 Task: Add an event with the title Lunch Break: Mindfulness Meditation and Self-Care Session, date ''2023/11/26'', time 7:50 AM to 9:50 AMand add a description: Throughout the session, we will encourage collaboration, provide inspiration through real-world case studies, and leverage emerging technologies as catalysts for change. By synergizing the expertise and perspectives of the participants, we aim to generate a comprehensive range of ideas that can shape the future of sustainable transportation.Select event color  Peacock . Add location for the event as: 789 Dam Square, Amsterdam, Netherlands, logged in from the account softage.5@softage.netand send the event invitation to softage.6@softage.net and softage.7@softage.net. Set a reminder for the event Weekly on Sunday
Action: Mouse moved to (70, 142)
Screenshot: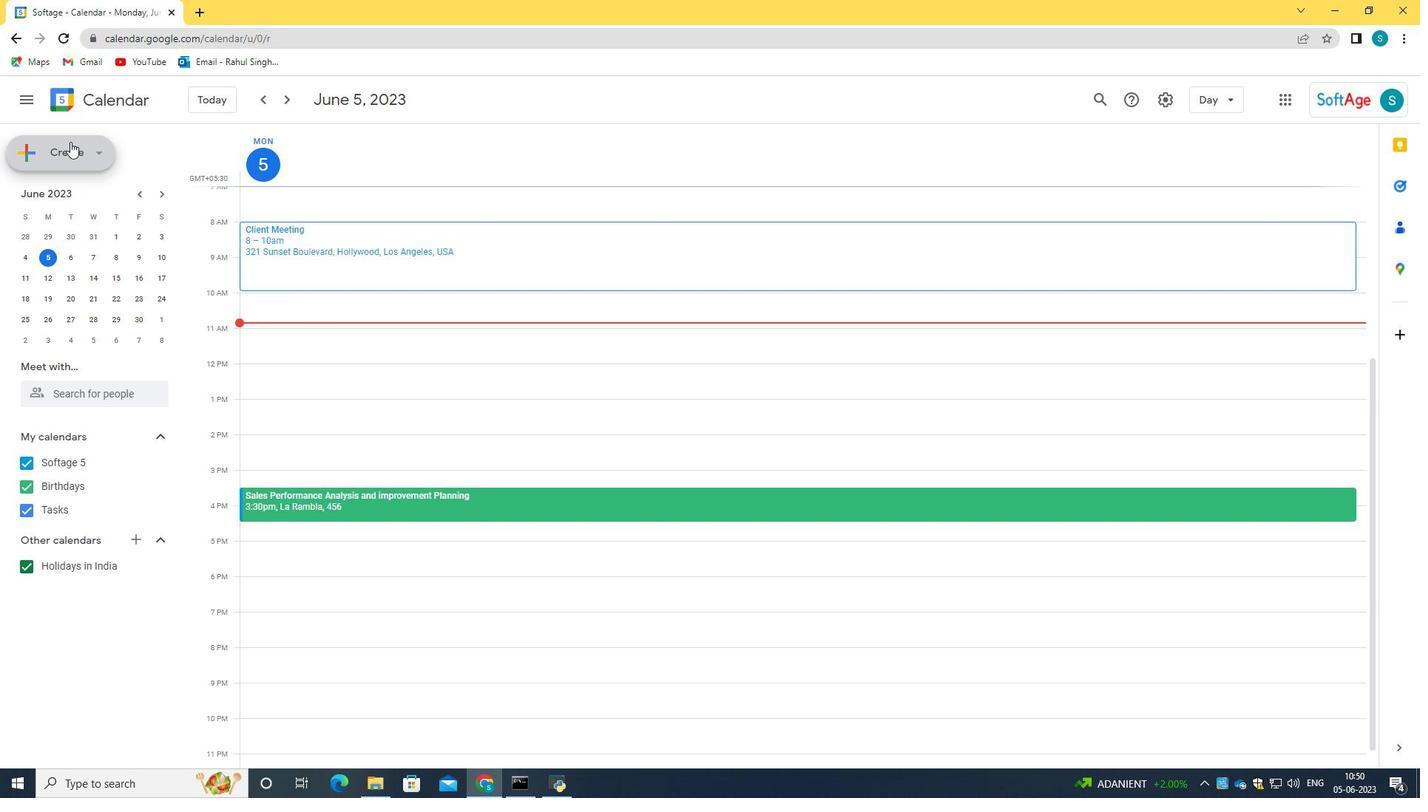 
Action: Mouse pressed left at (70, 142)
Screenshot: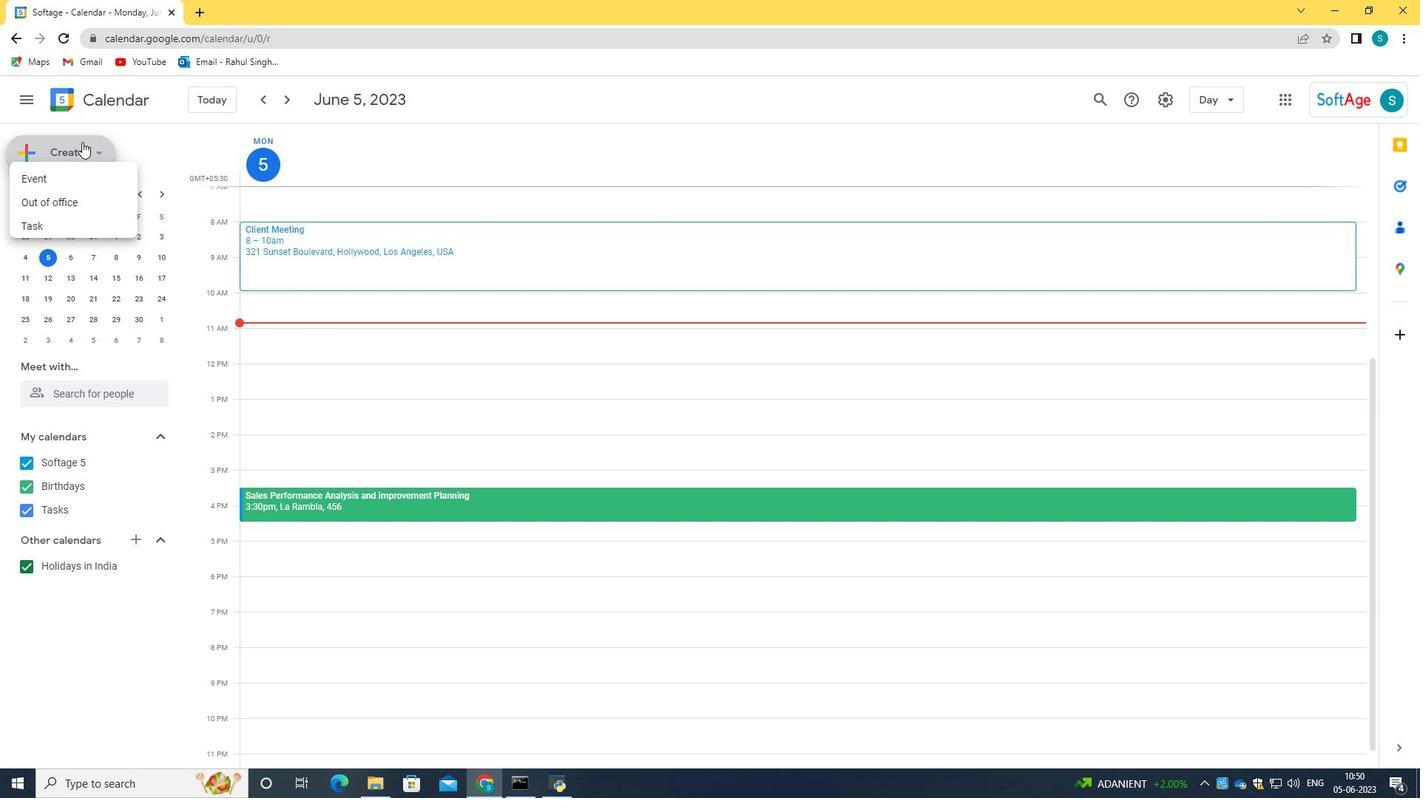 
Action: Mouse moved to (85, 193)
Screenshot: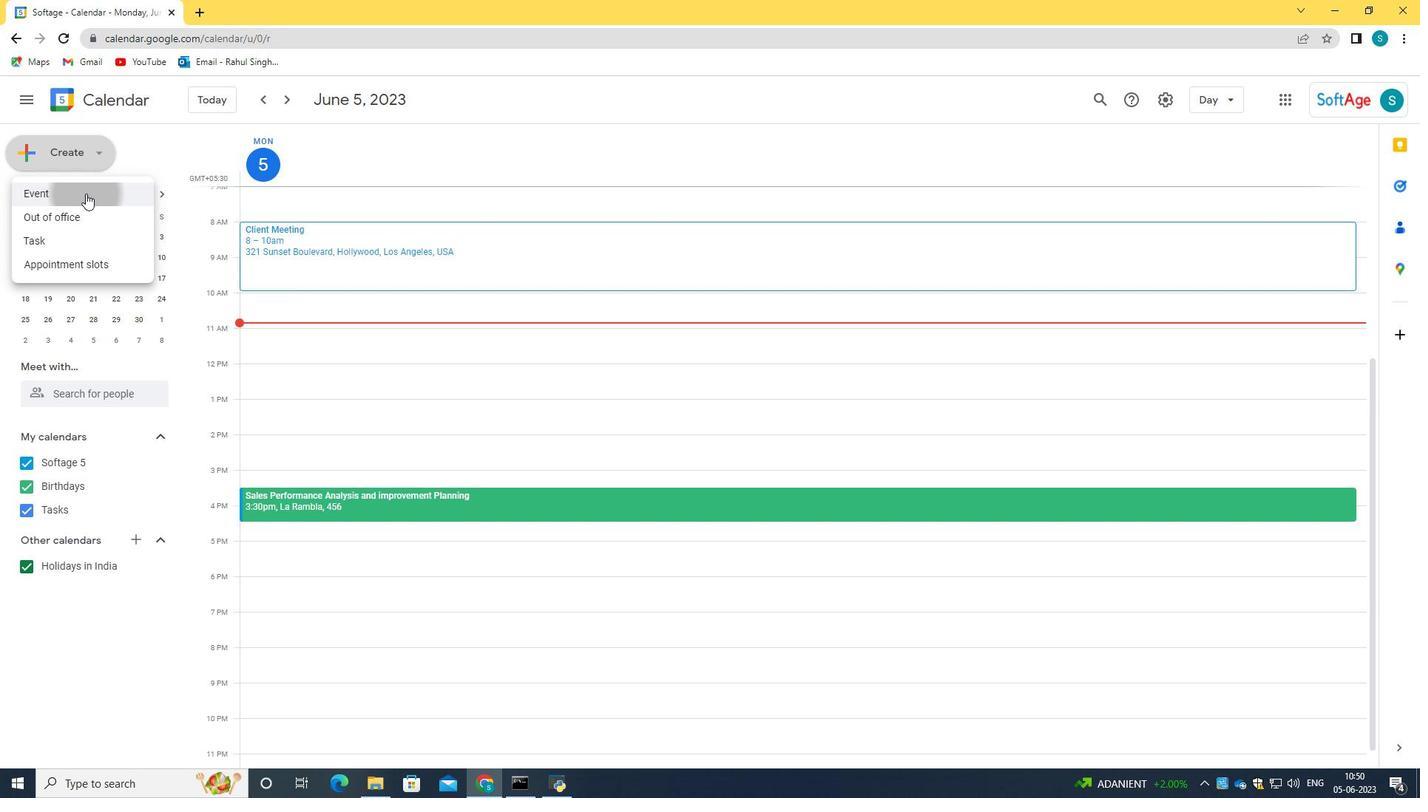 
Action: Mouse pressed left at (85, 193)
Screenshot: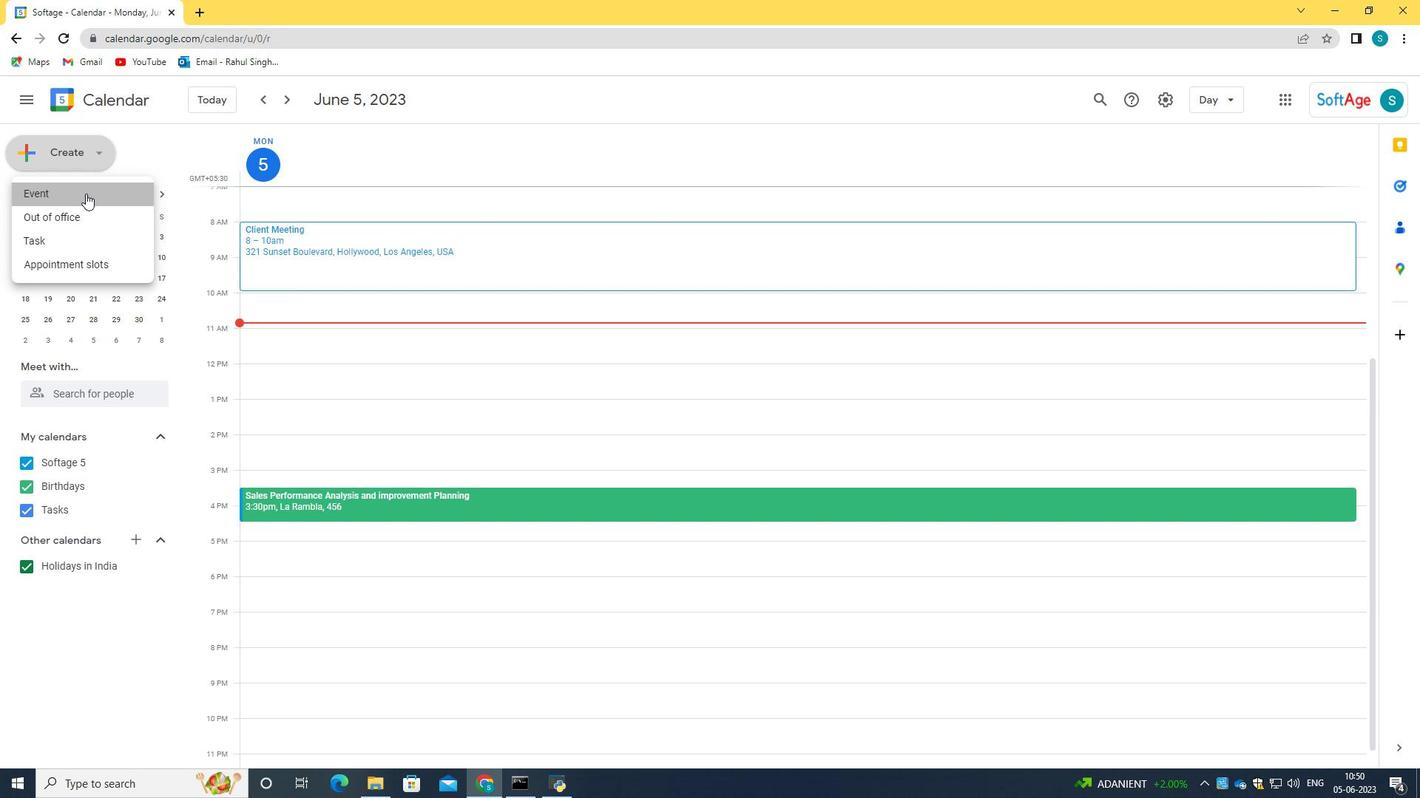 
Action: Mouse moved to (835, 592)
Screenshot: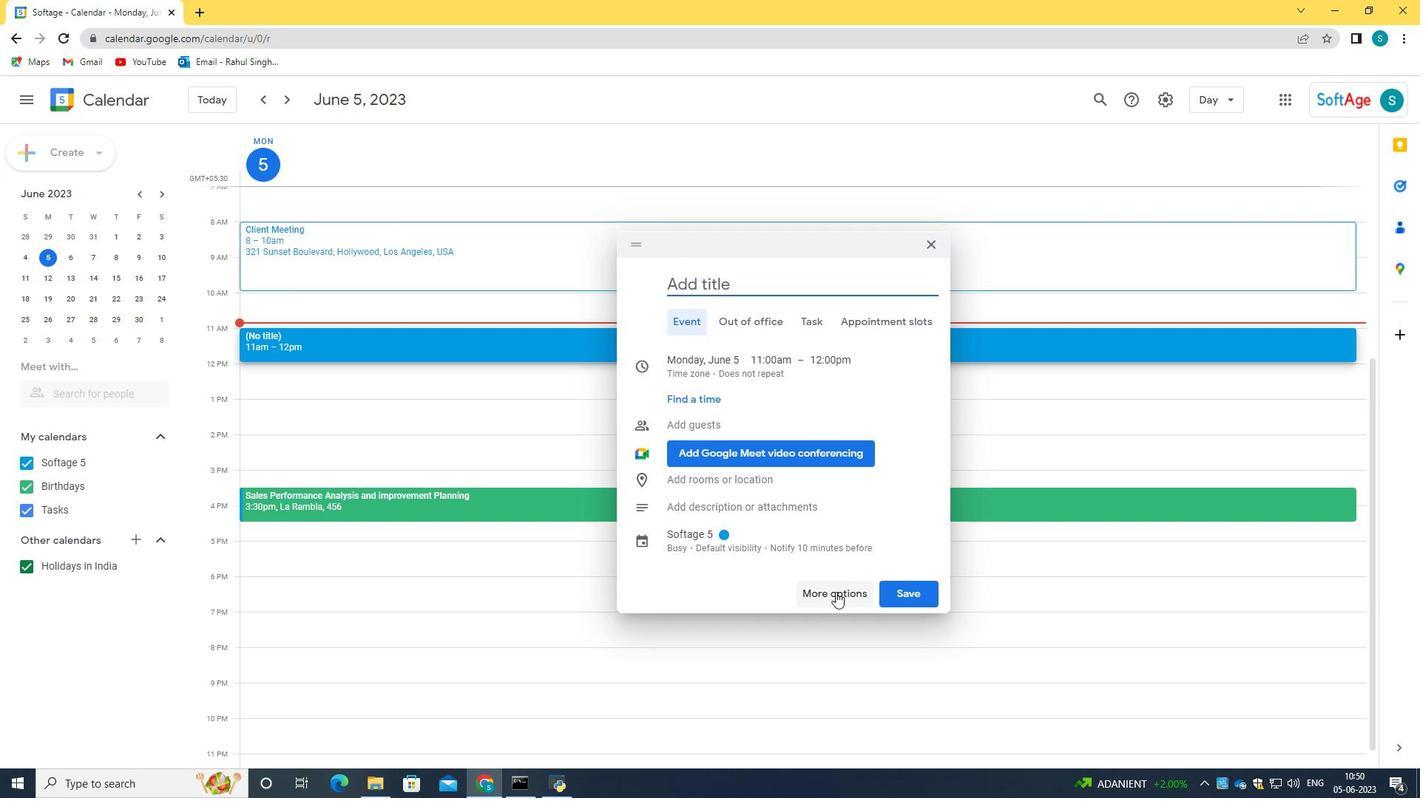 
Action: Mouse pressed left at (835, 592)
Screenshot: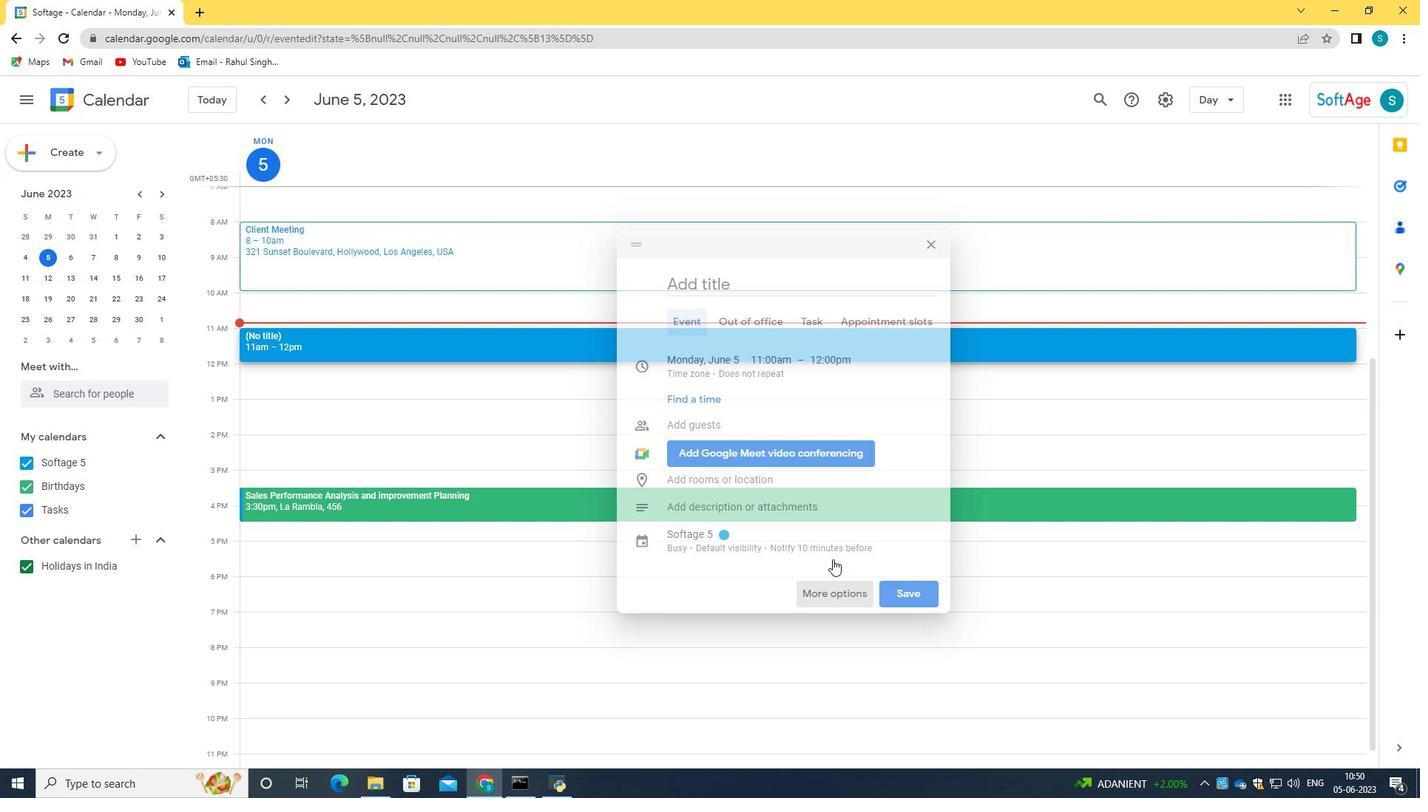 
Action: Mouse moved to (115, 100)
Screenshot: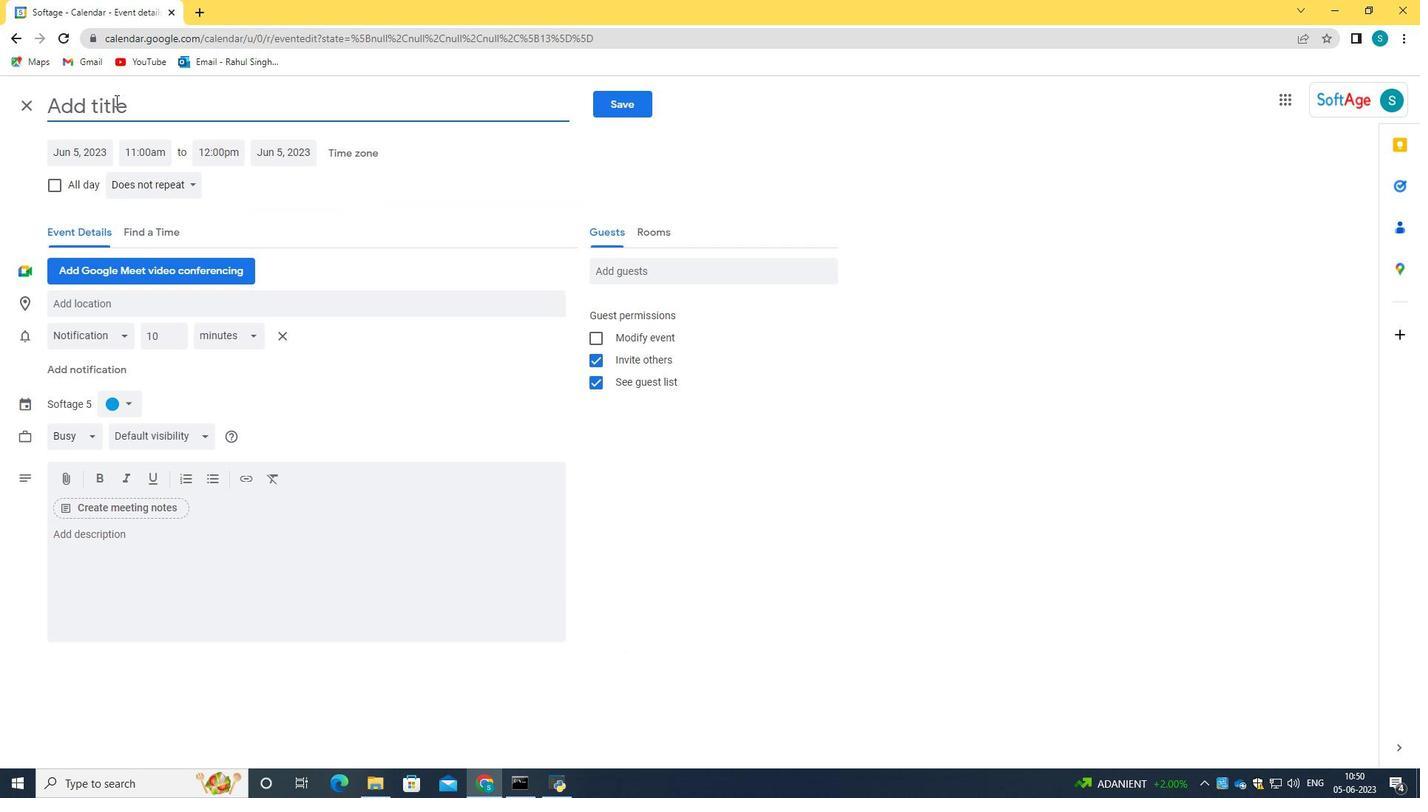 
Action: Mouse pressed left at (115, 100)
Screenshot: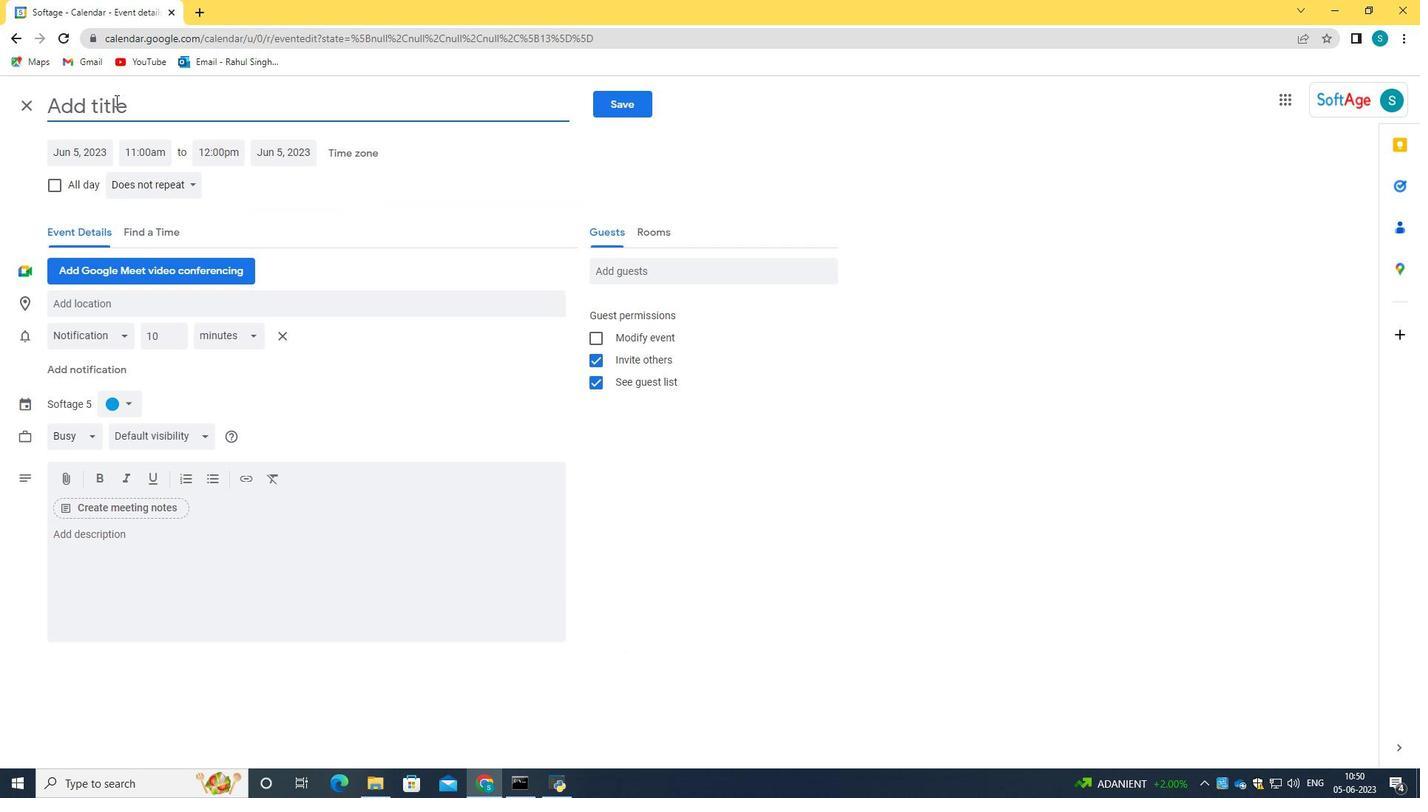 
Action: Key pressed <Key.caps_lock>L<Key.caps_lock>unch<Key.space><Key.caps_lock>B<Key.caps_lock>reak<Key.shift_r>:<Key.space><Key.caps_lock>M<Key.caps_lock>indfulness<Key.space><Key.caps_lock>M<Key.caps_lock>editation<Key.space>and<Key.space><Key.caps_lock>S<Key.caps_lock>elf-<Key.caps_lock>C<Key.caps_lock>are<Key.space><Key.caps_lock>S<Key.caps_lock>ession,<Key.backspace>
Screenshot: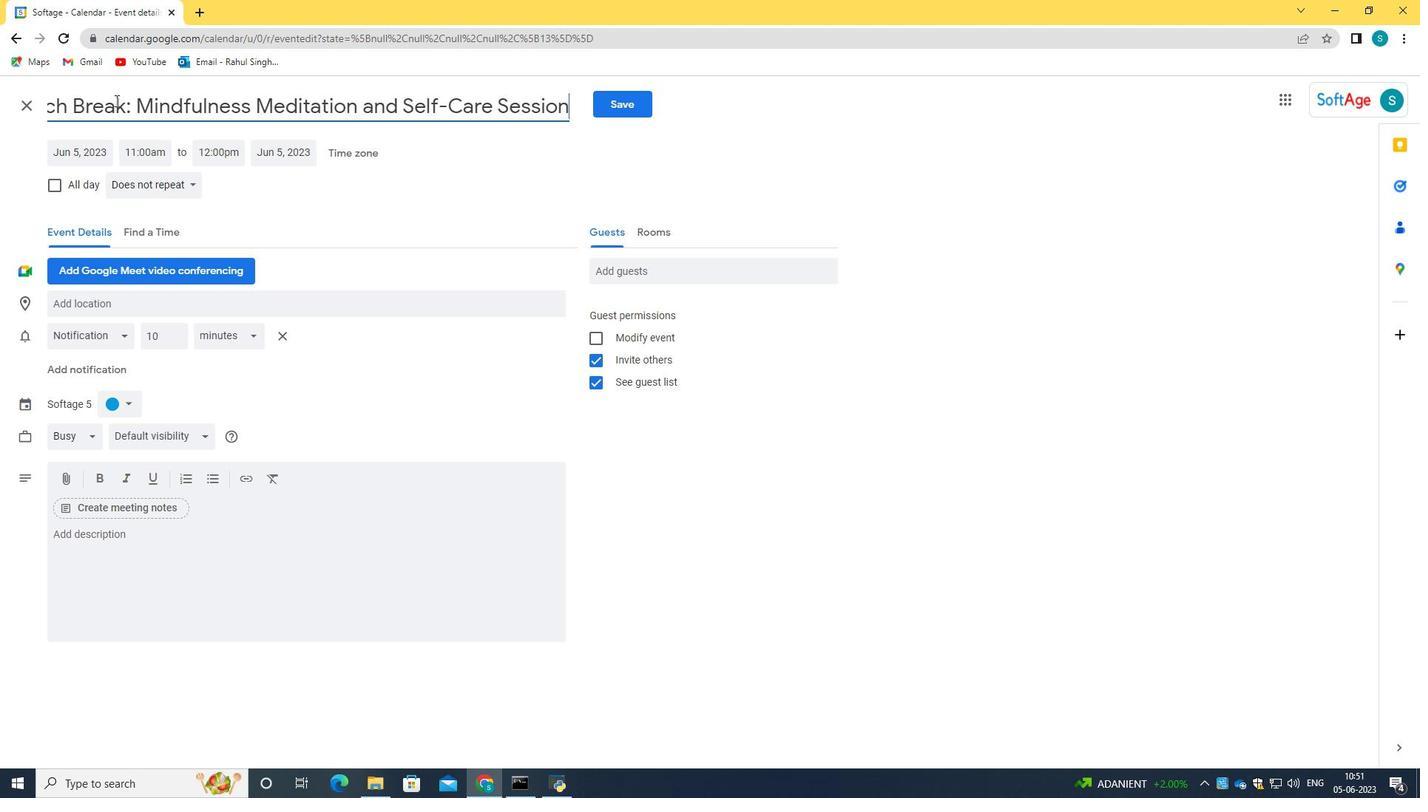 
Action: Mouse moved to (98, 149)
Screenshot: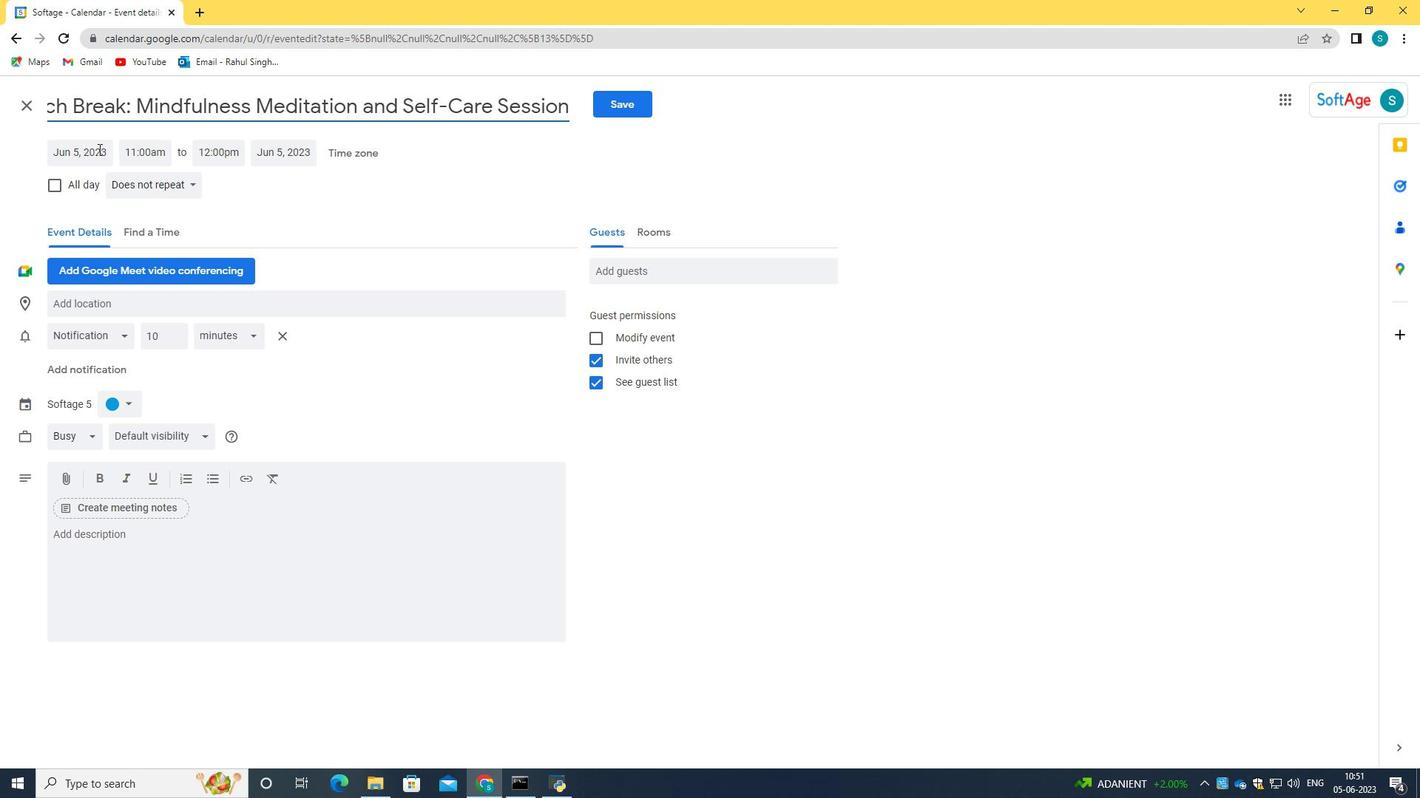 
Action: Mouse pressed left at (98, 149)
Screenshot: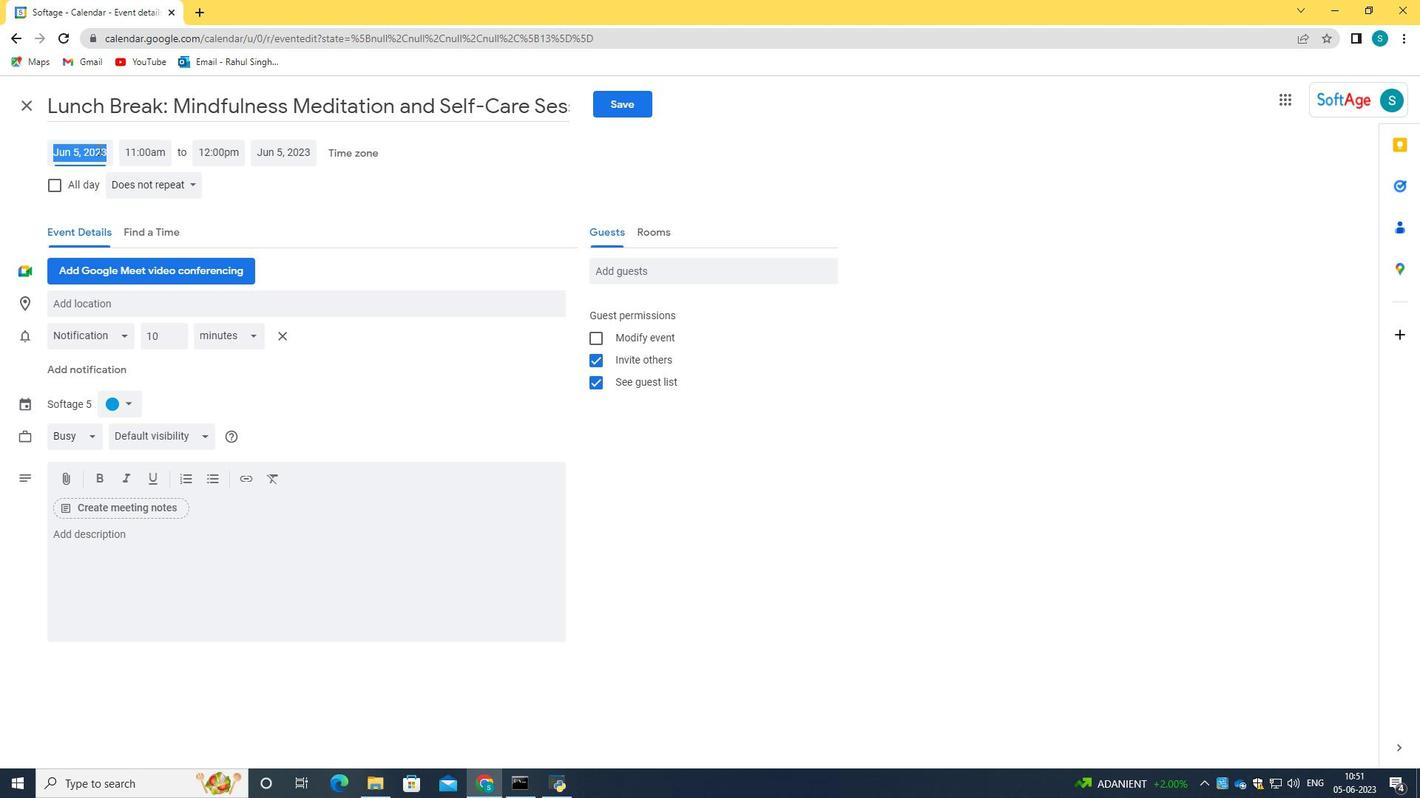 
Action: Key pressed 2023/11/26<Key.tab>7<Key.shift_r>:50am<Key.tab>9<Key.shift_r>:50<Key.space>am<Key.tab>
Screenshot: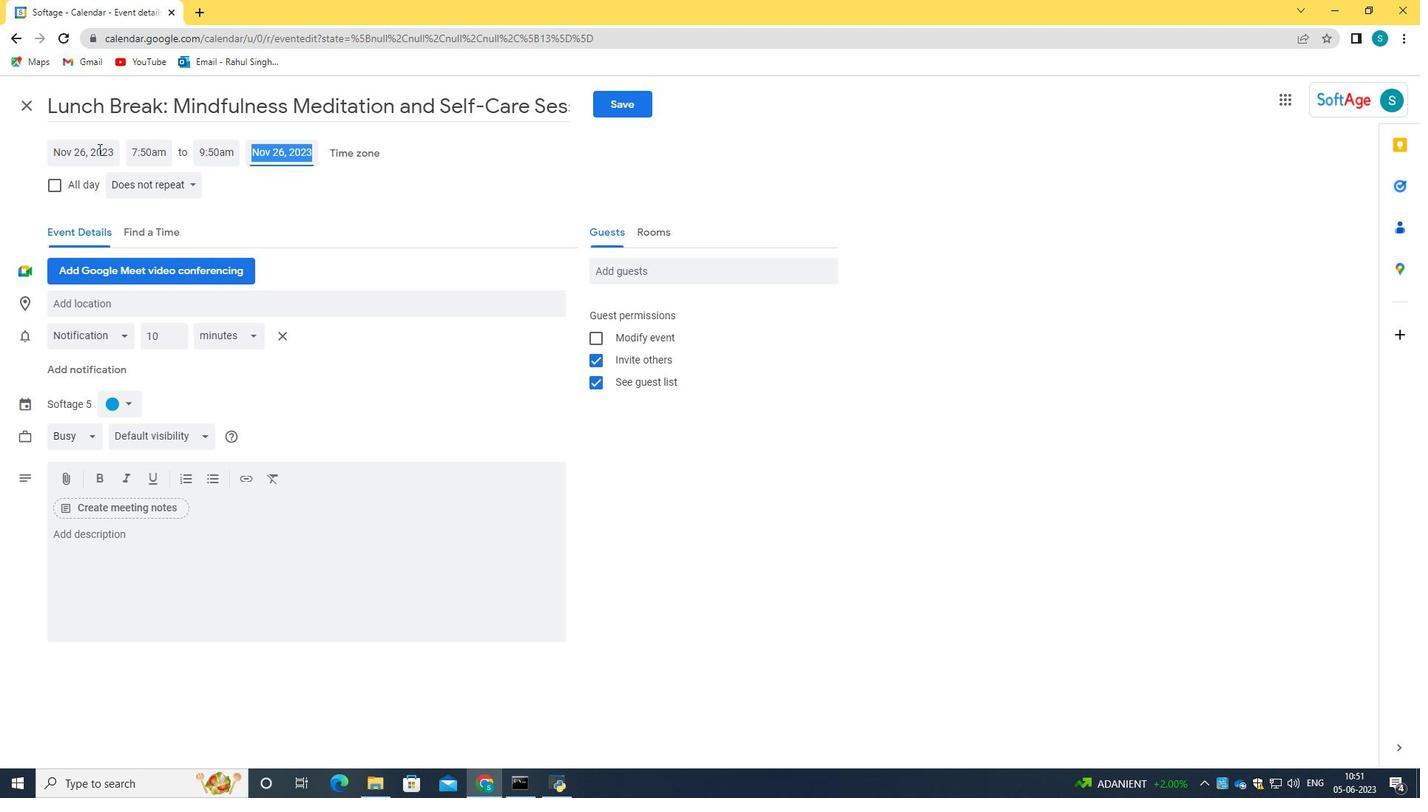 
Action: Mouse moved to (205, 578)
Screenshot: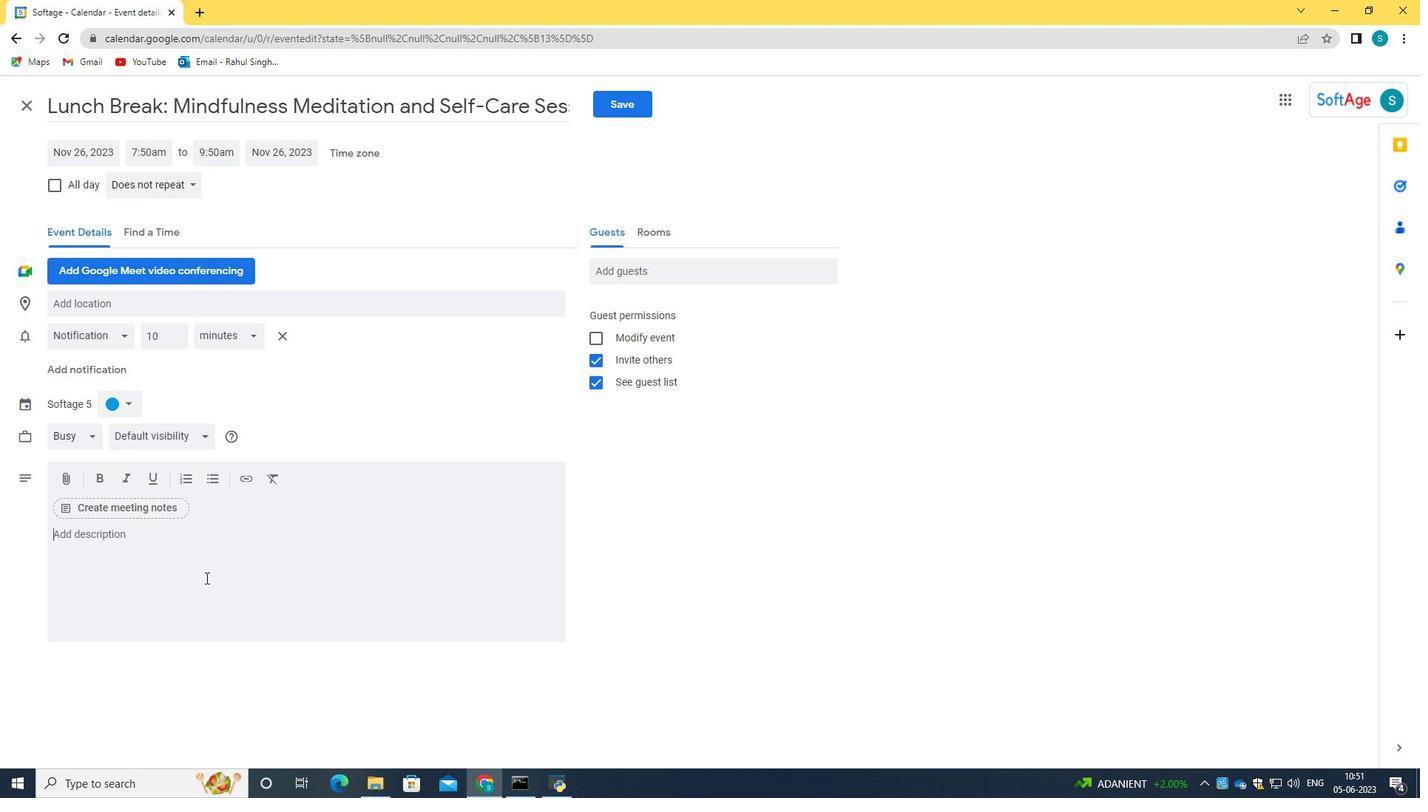 
Action: Mouse pressed left at (205, 578)
Screenshot: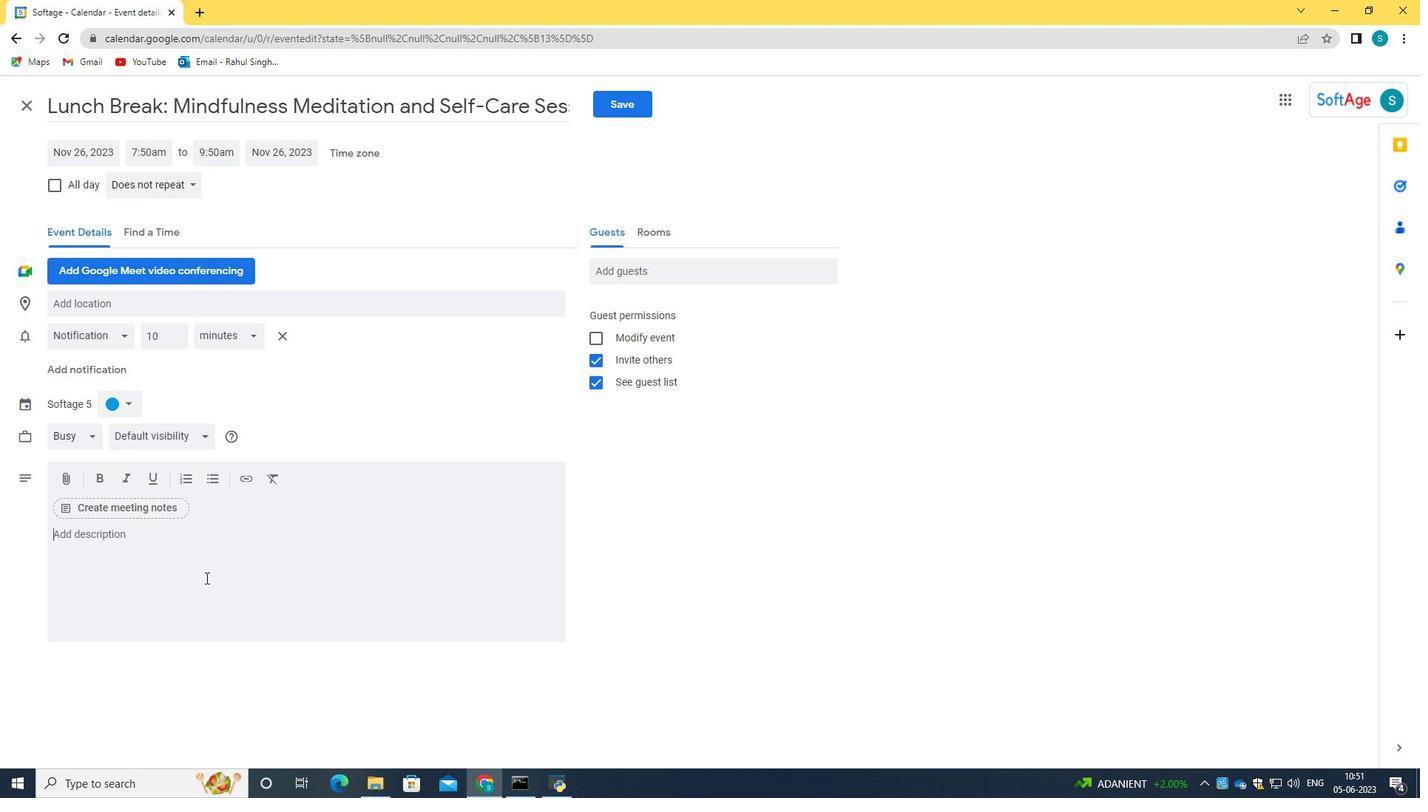 
Action: Key pressed <Key.caps_lock>T<Key.caps_lock>hroughout<Key.space>the<Key.space>session,<Key.space>wel<Key.backspace><Key.space>will<Key.space>encourage<Key.space>collaboration,<Key.space>provide<Key.space>inspiration<Key.space>through<Key.space>thr<Key.backspace><Key.backspace><Key.backspace>real-world<Key.space>case<Key.space>studies,<Key.space>and<Key.space>leverage<Key.space>emerging<Key.space><Key.space>emer<Key.backspace><Key.backspace><Key.backspace><Key.backspace>technologies<Key.space>as<Key.space>catalysts<Key.space>for<Key.space>change.<Key.space><Key.caps_lock>B<Key.caps_lock>y<Key.space>synergizing<Key.space>the<Key.space>expertise<Key.space>and<Key.space>persepectives<Key.space>of<Key.space>the<Key.space>
Screenshot: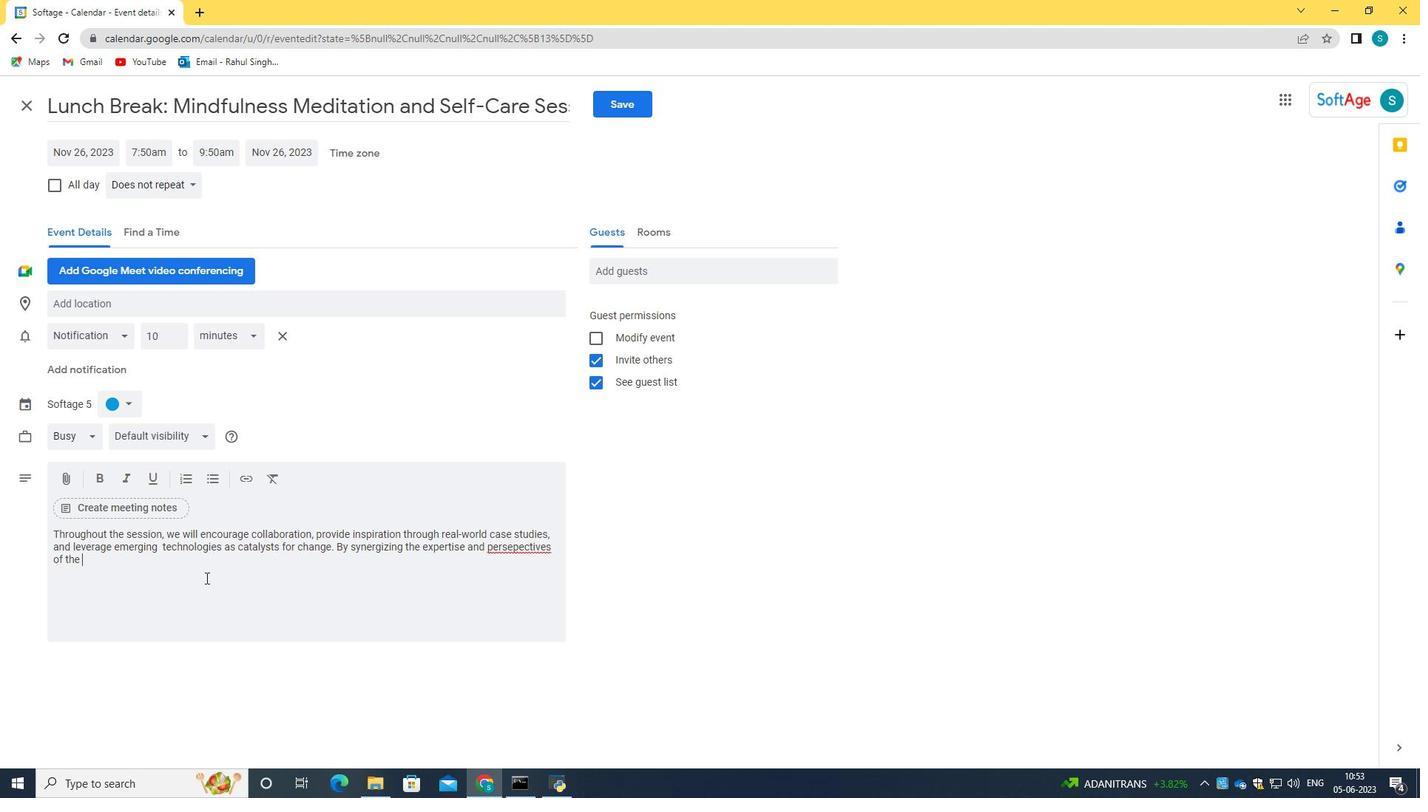 
Action: Mouse moved to (514, 551)
Screenshot: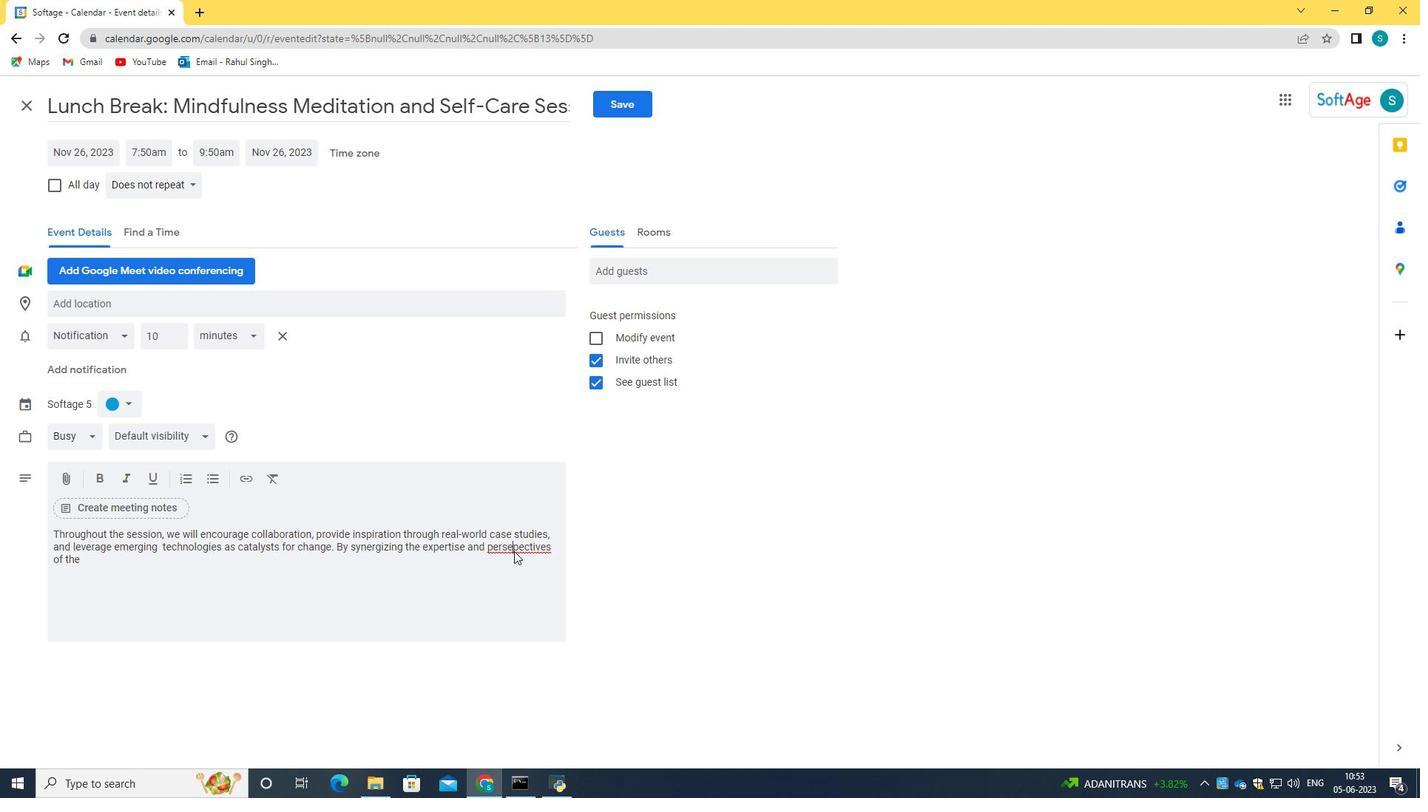 
Action: Mouse pressed right at (514, 551)
Screenshot: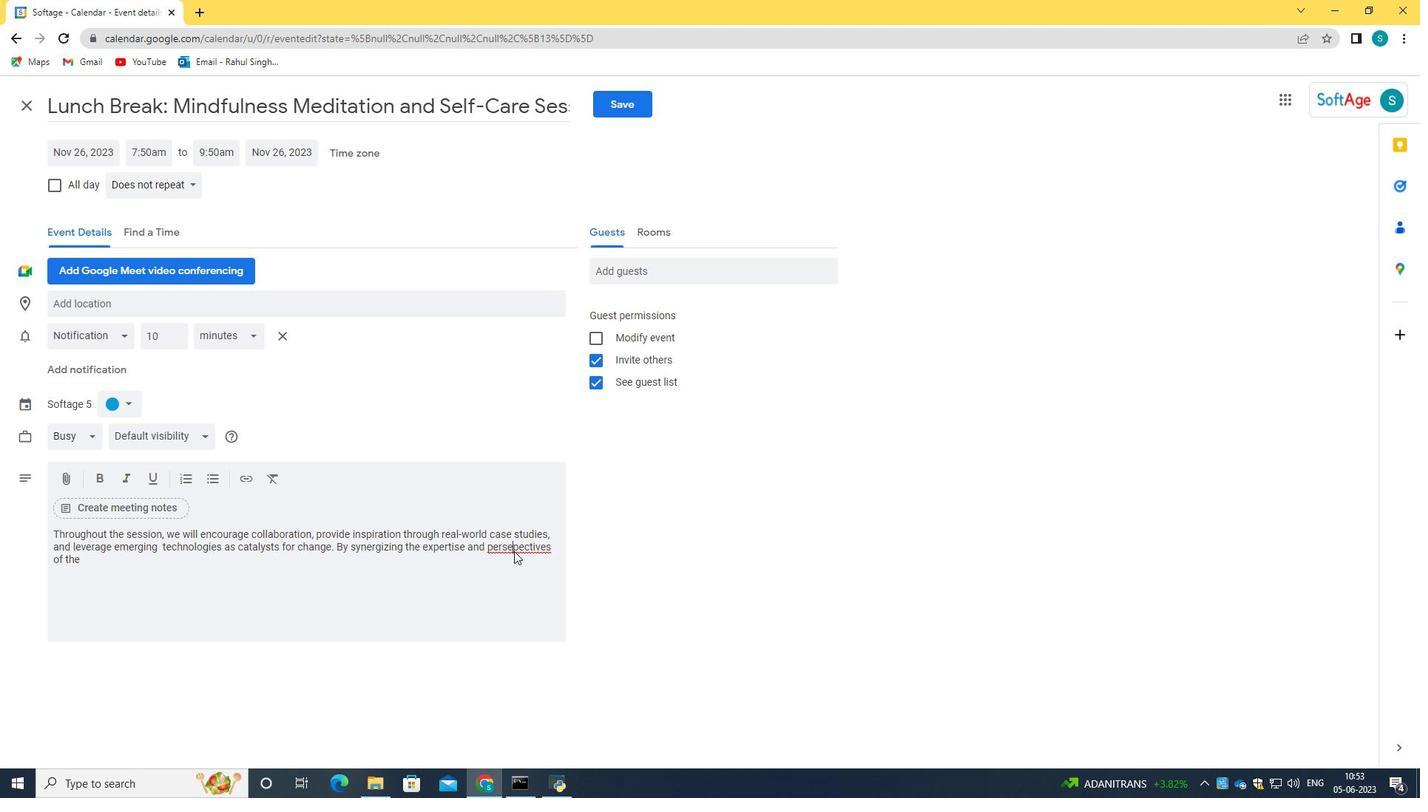 
Action: Mouse moved to (608, 335)
Screenshot: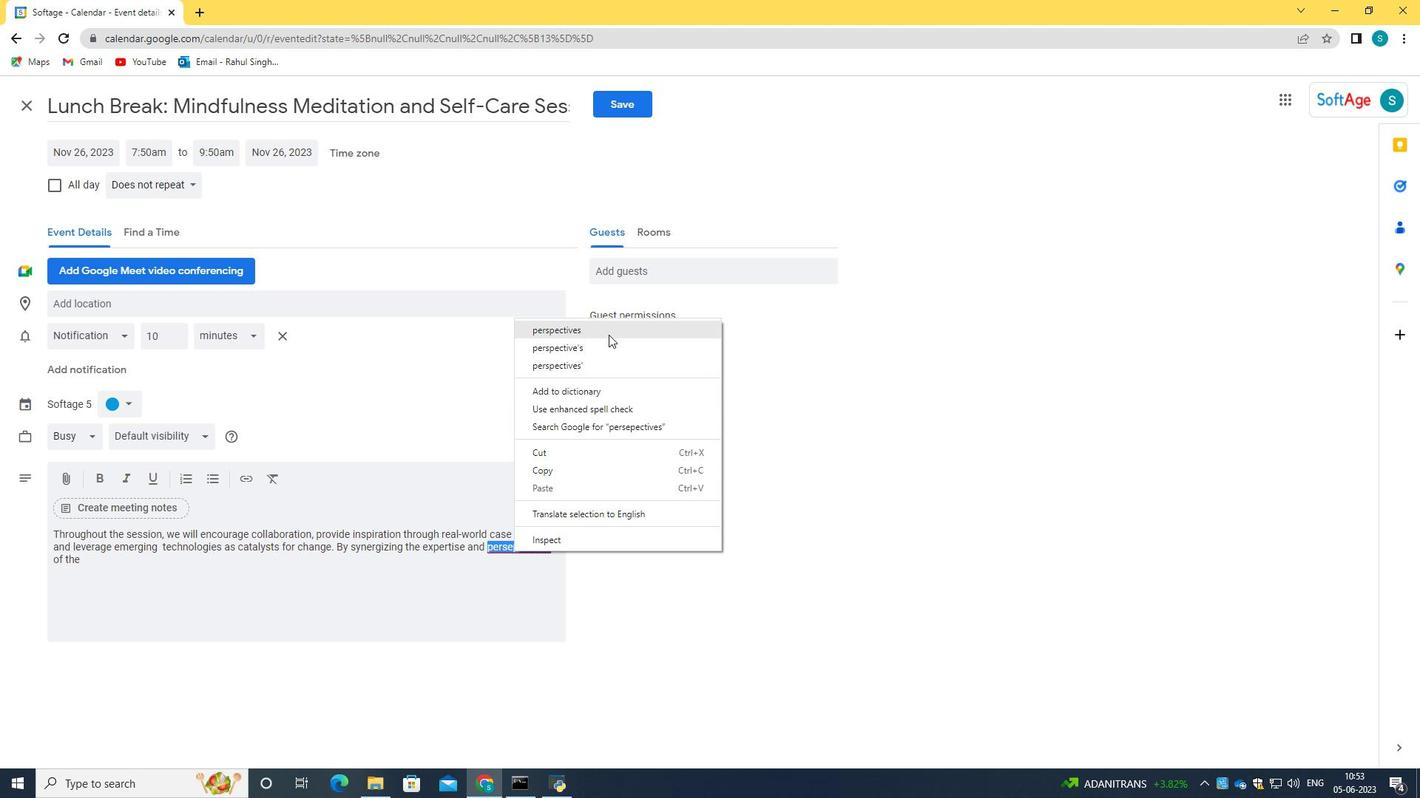 
Action: Mouse pressed left at (608, 335)
Screenshot: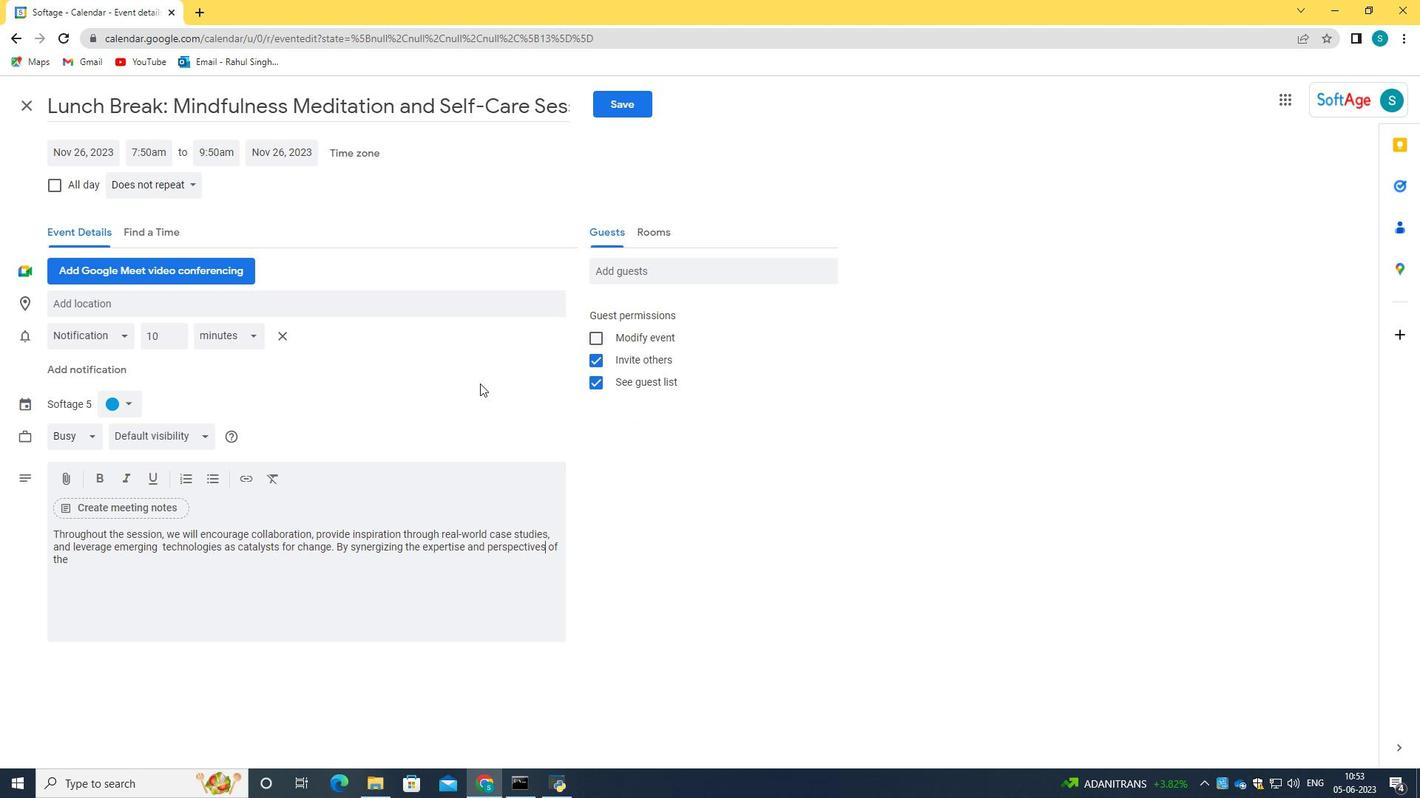 
Action: Mouse moved to (175, 559)
Screenshot: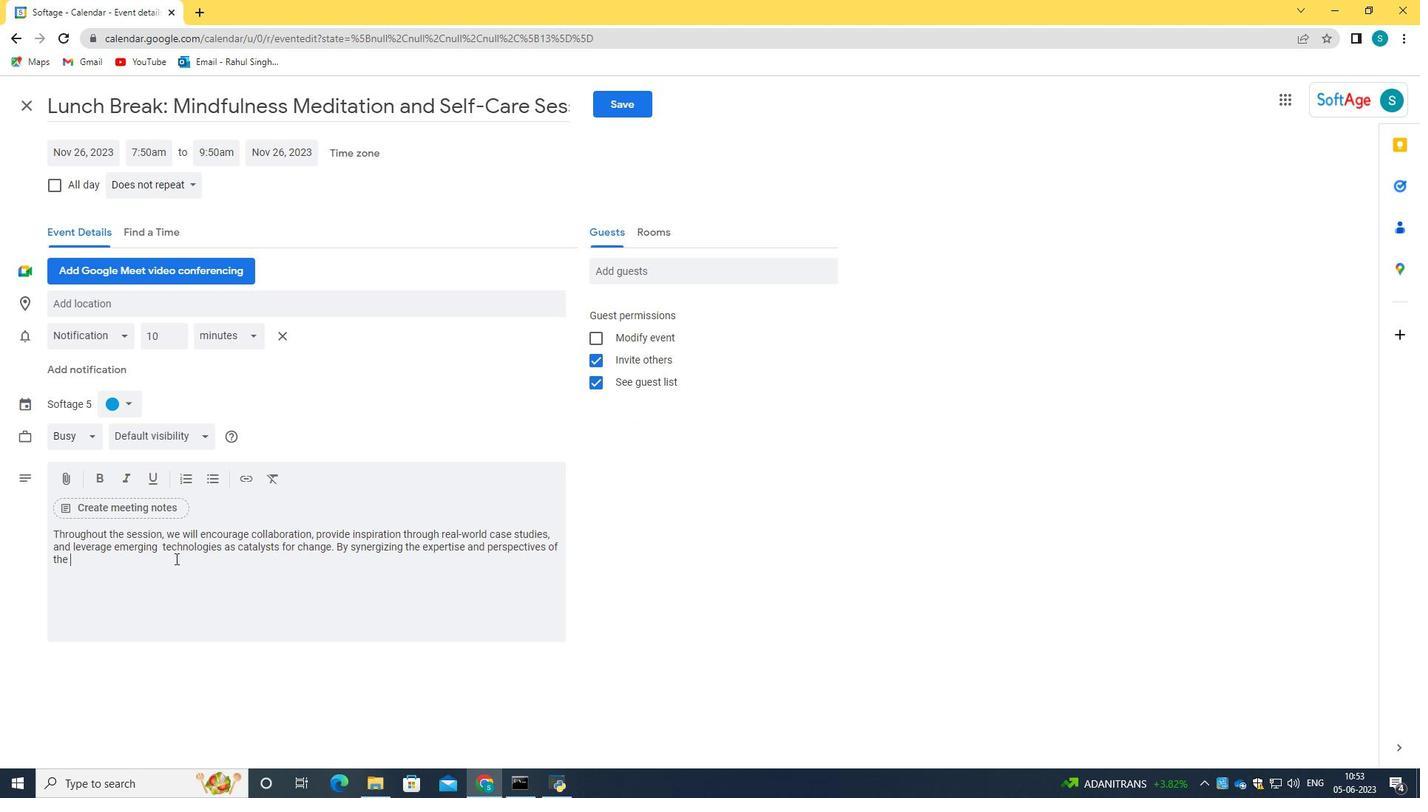 
Action: Mouse pressed left at (175, 559)
Screenshot: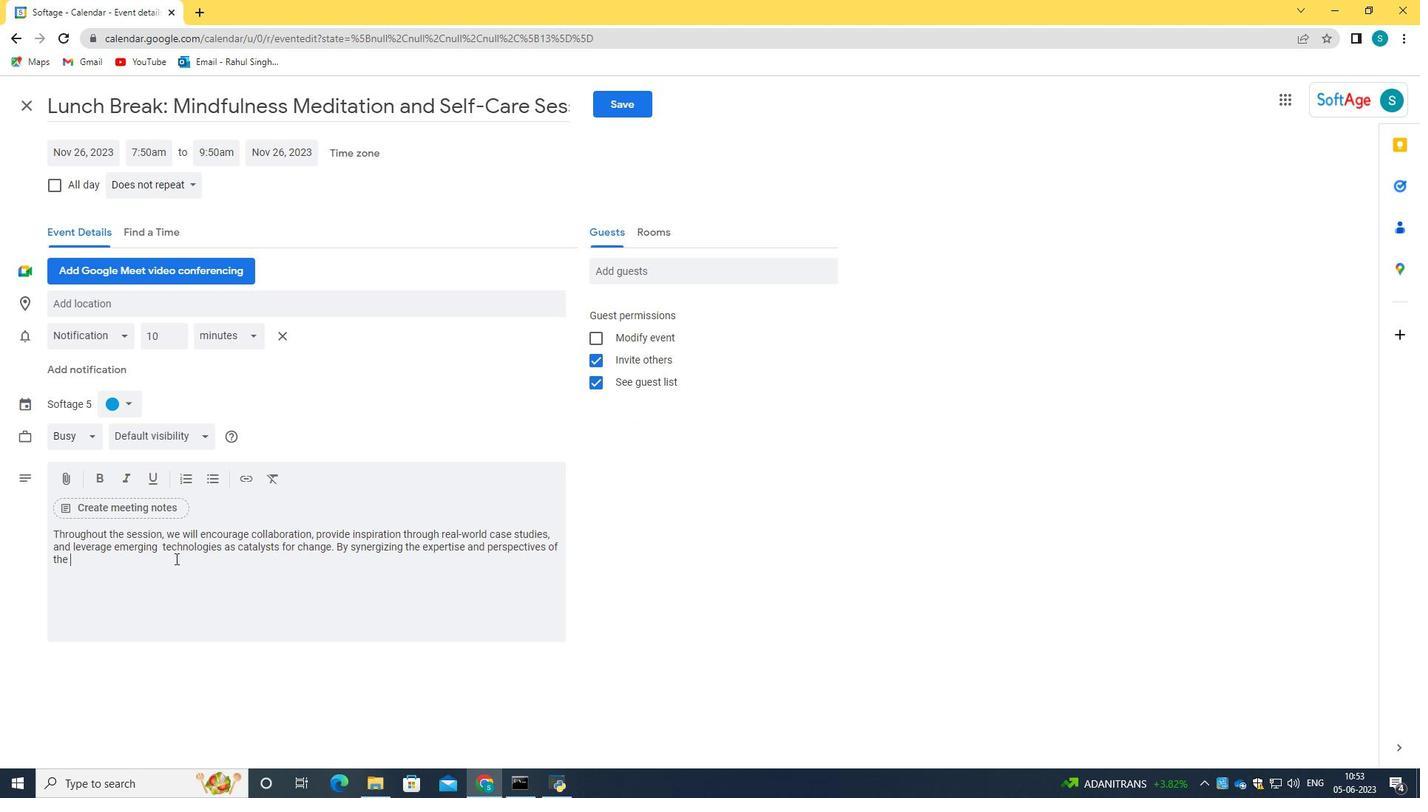 
Action: Key pressed participants,<Key.space>we<Key.space>aim<Key.space>to<Key.space>generate<Key.space>a<Key.space>comprehansive<Key.backspace><Key.backspace><Key.backspace><Key.backspace><Key.backspace><Key.backspace>ensive<Key.space>range<Key.space>of<Key.space>ideas<Key.space>that<Key.space>can<Key.space>shape<Key.space>the<Key.space>future<Key.space>of<Key.space>sustainable<Key.space>transpora<Key.backspace>tation.
Screenshot: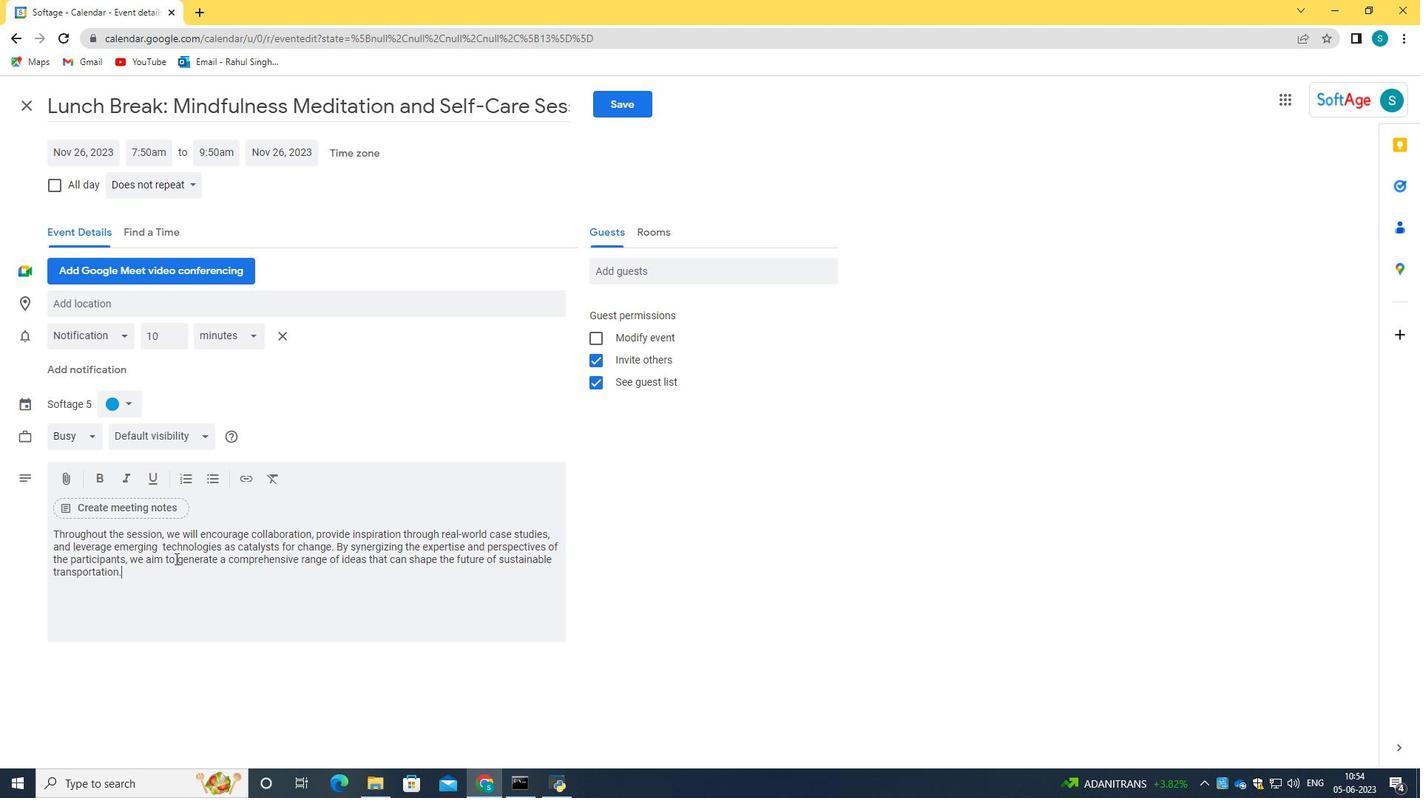 
Action: Mouse moved to (107, 404)
Screenshot: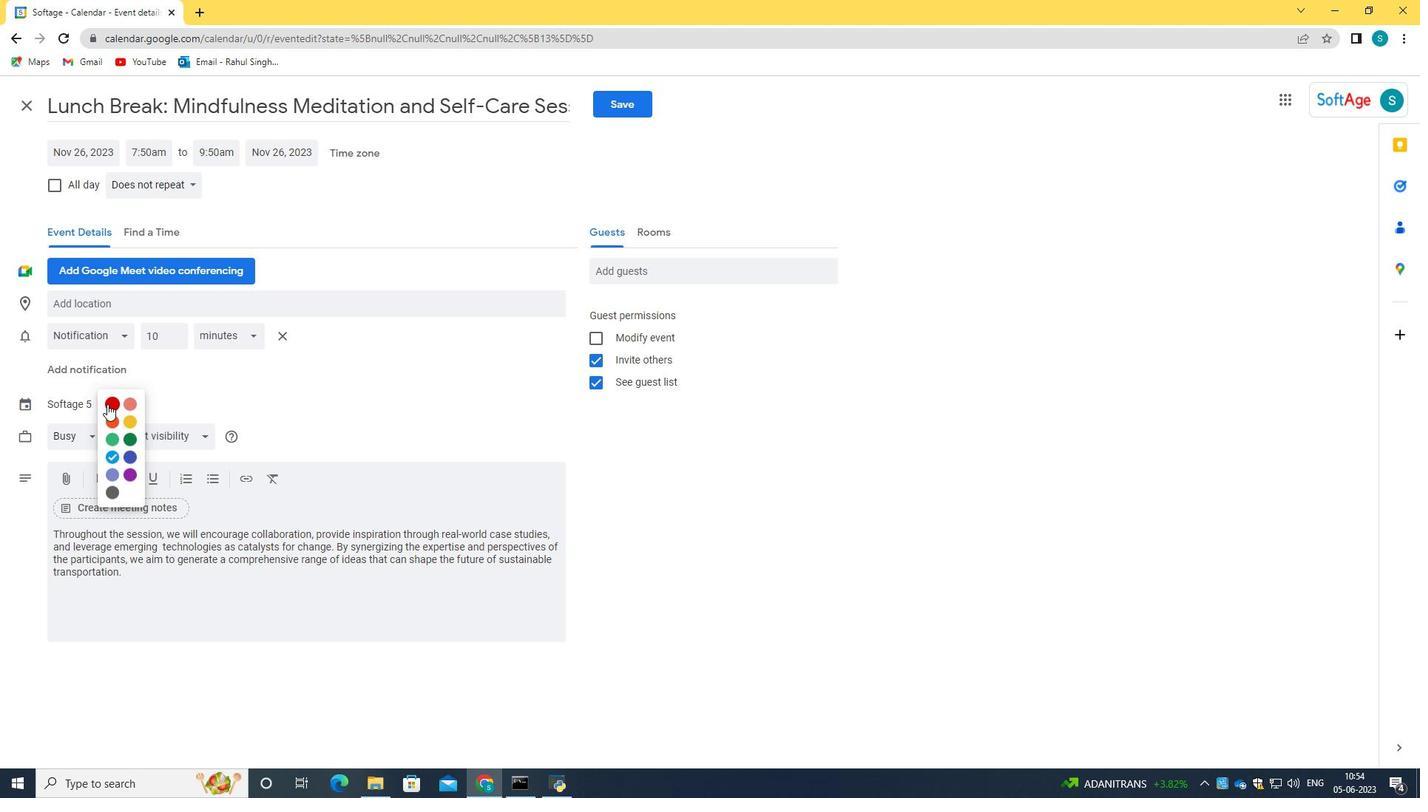
Action: Mouse pressed left at (107, 404)
Screenshot: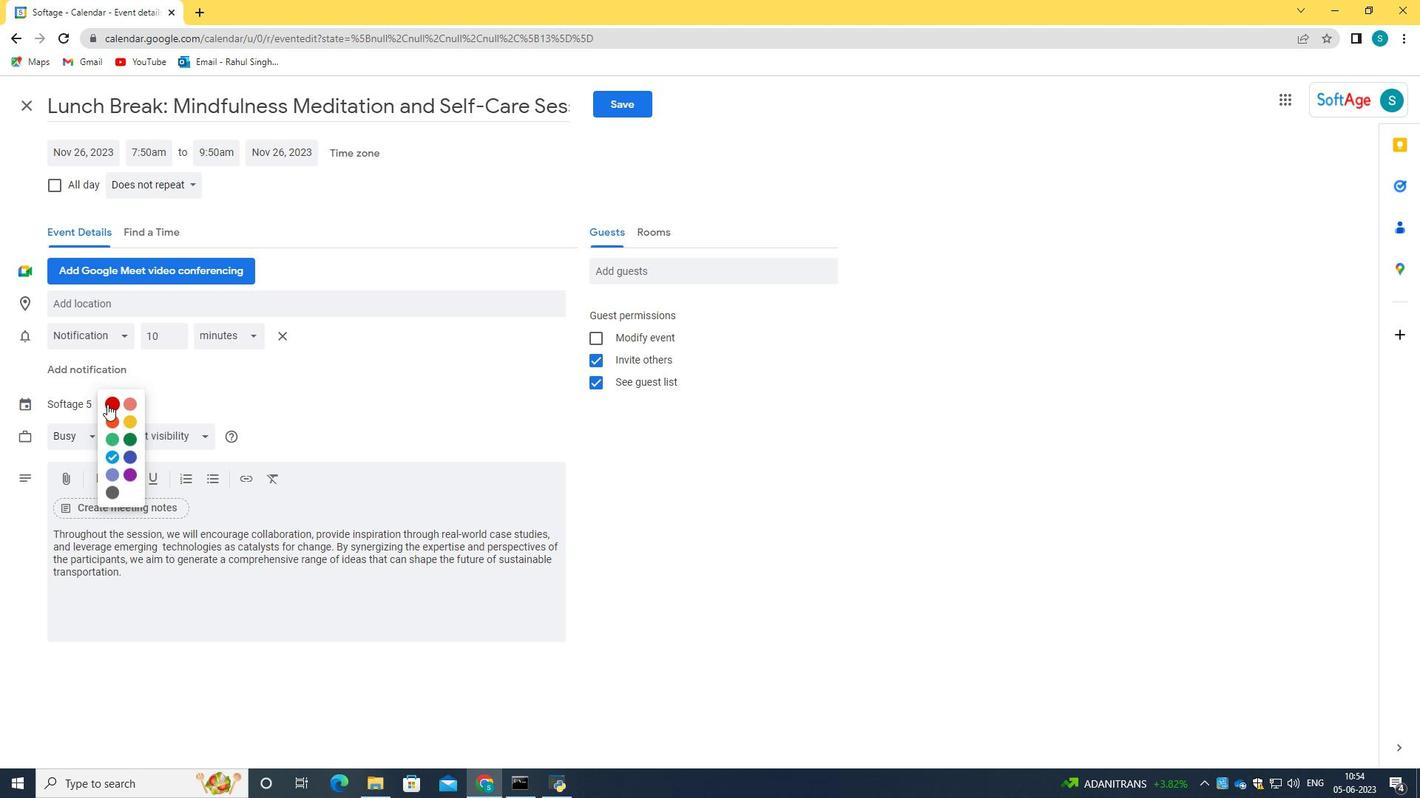
Action: Mouse moved to (111, 457)
Screenshot: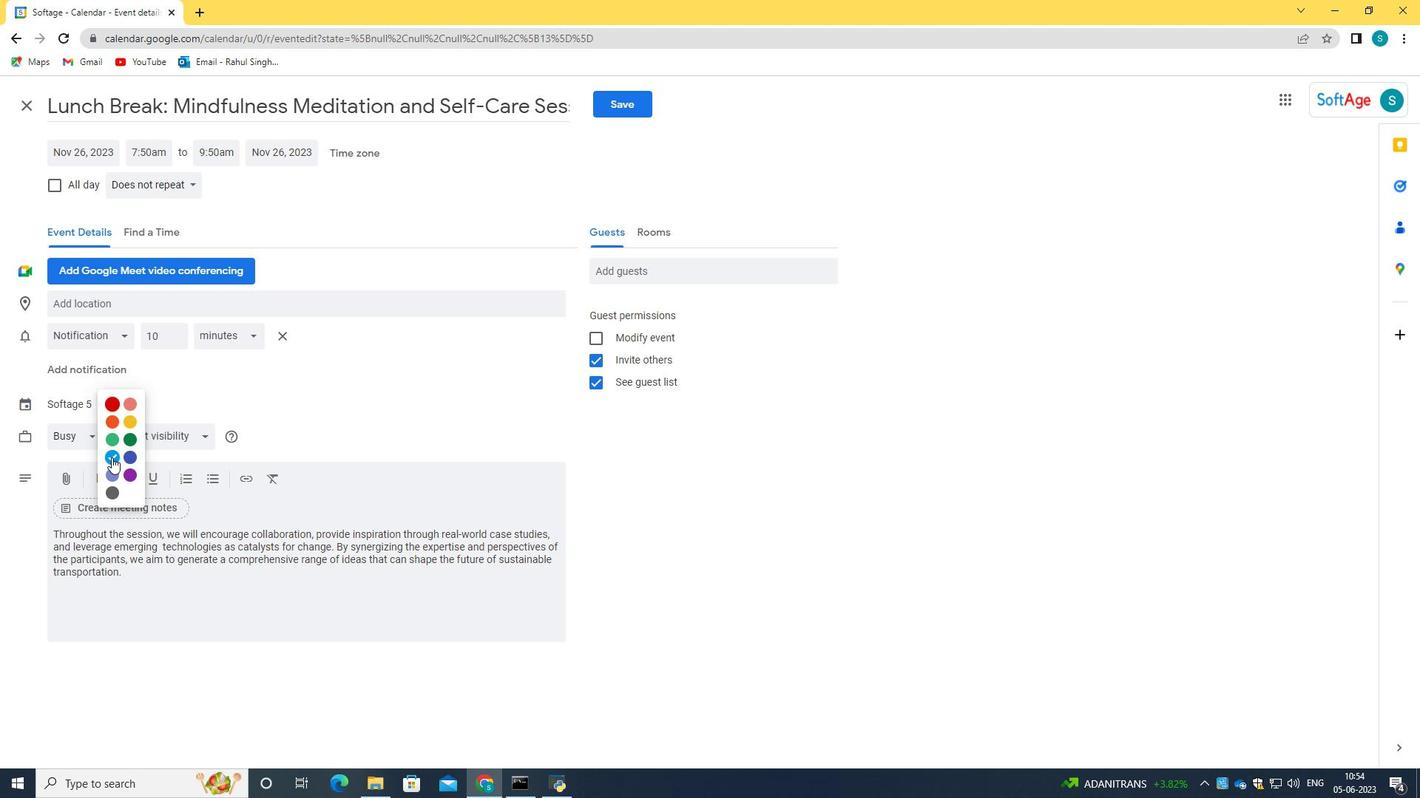 
Action: Mouse pressed left at (111, 457)
Screenshot: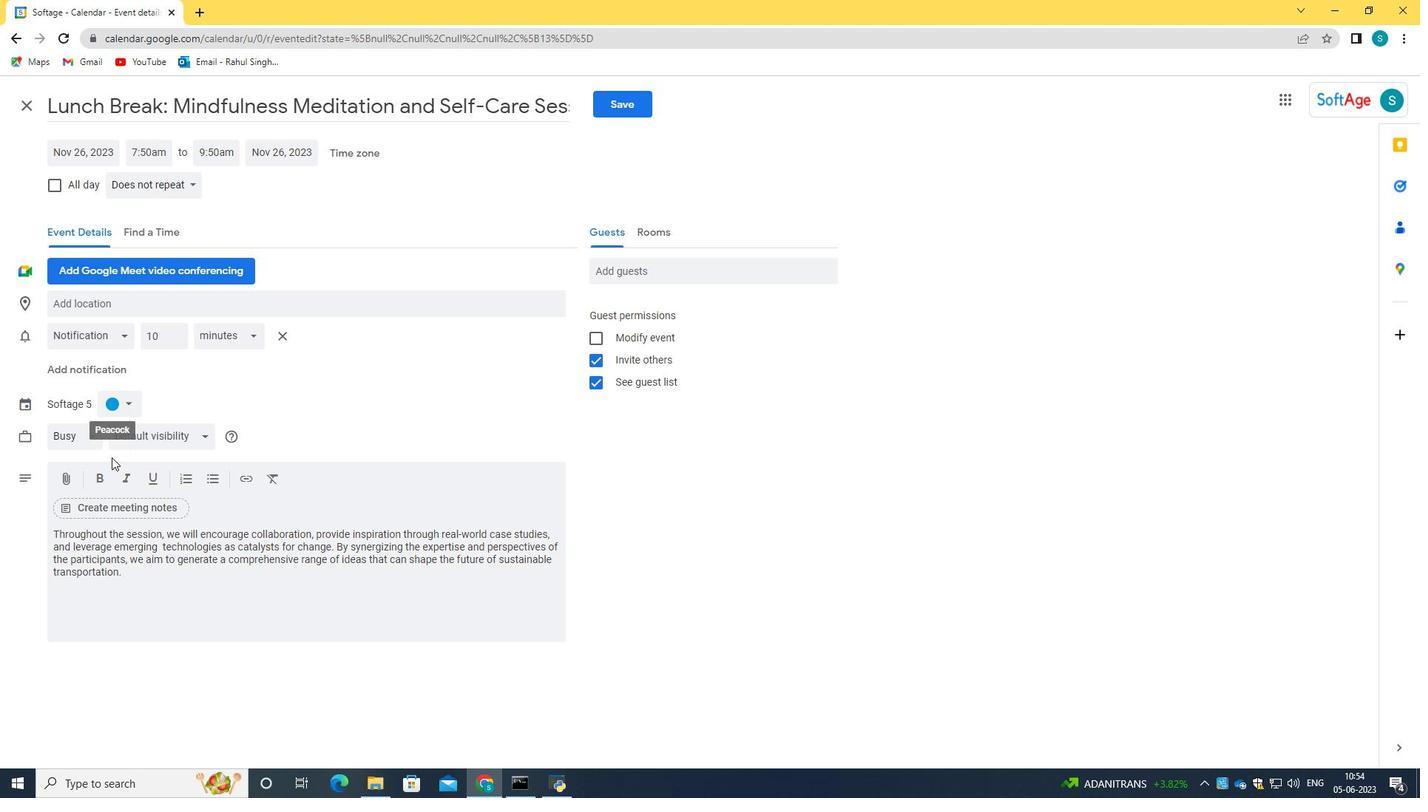 
Action: Mouse moved to (113, 313)
Screenshot: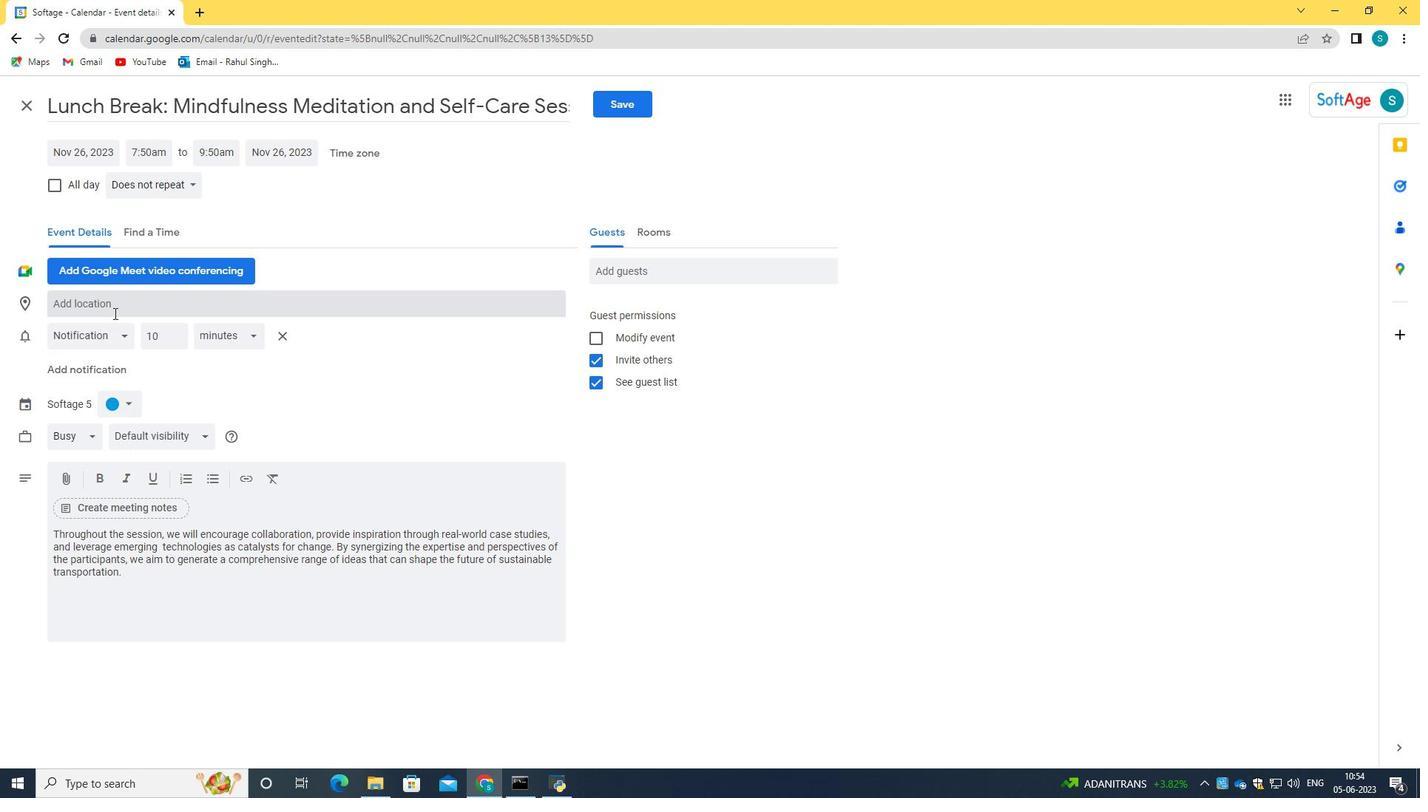 
Action: Mouse pressed left at (113, 313)
Screenshot: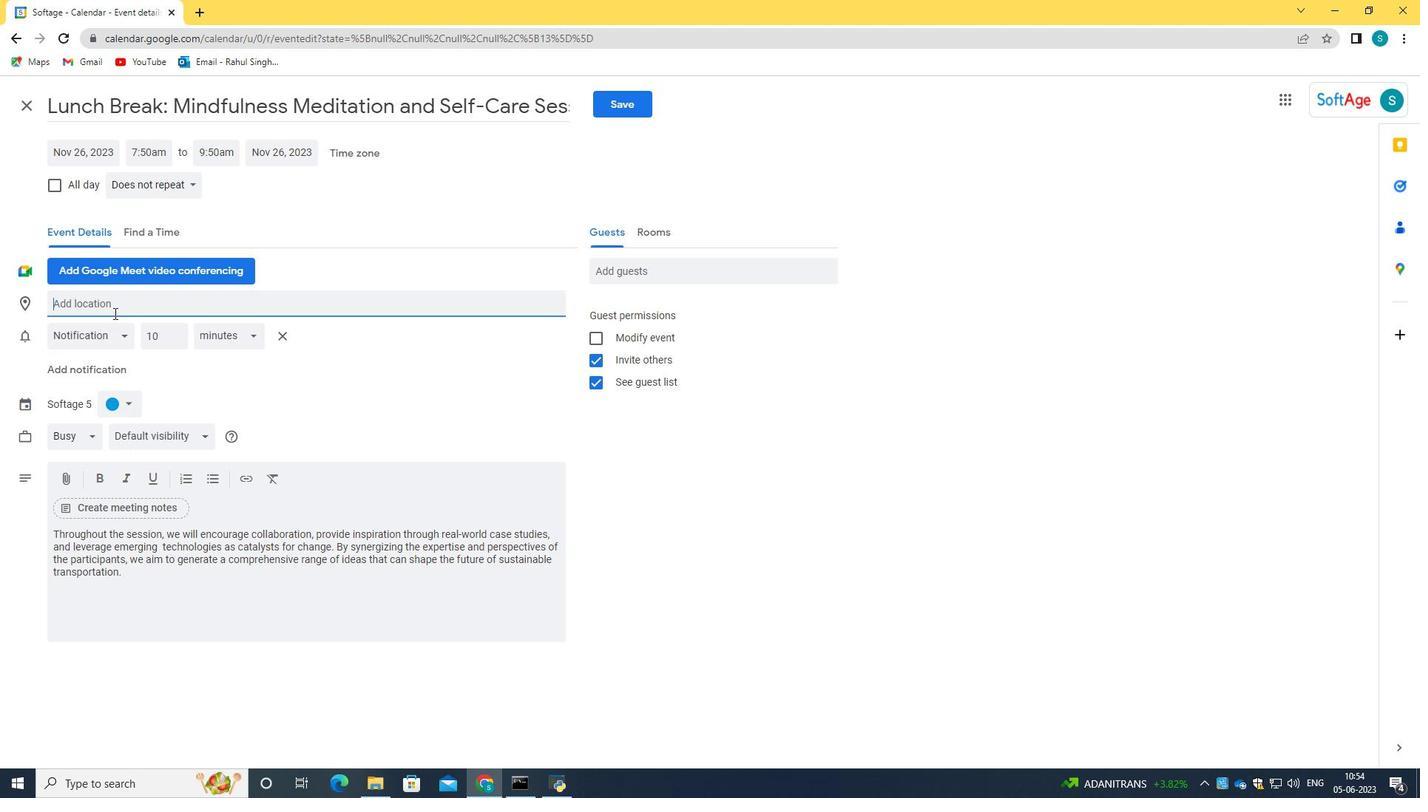 
Action: Key pressed 789<Key.space><Key.caps_lock>D<Key.caps_lock>am<Key.space><Key.caps_lock>S<Key.caps_lock>qure<Key.backspace><Key.backspace>are,<Key.space><Key.caps_lock><Key.caps_lock><Key.caps_lock><Key.caps_lock>a<Key.backspace><Key.caps_lock>A<Key.caps_lock>msterdam
Screenshot: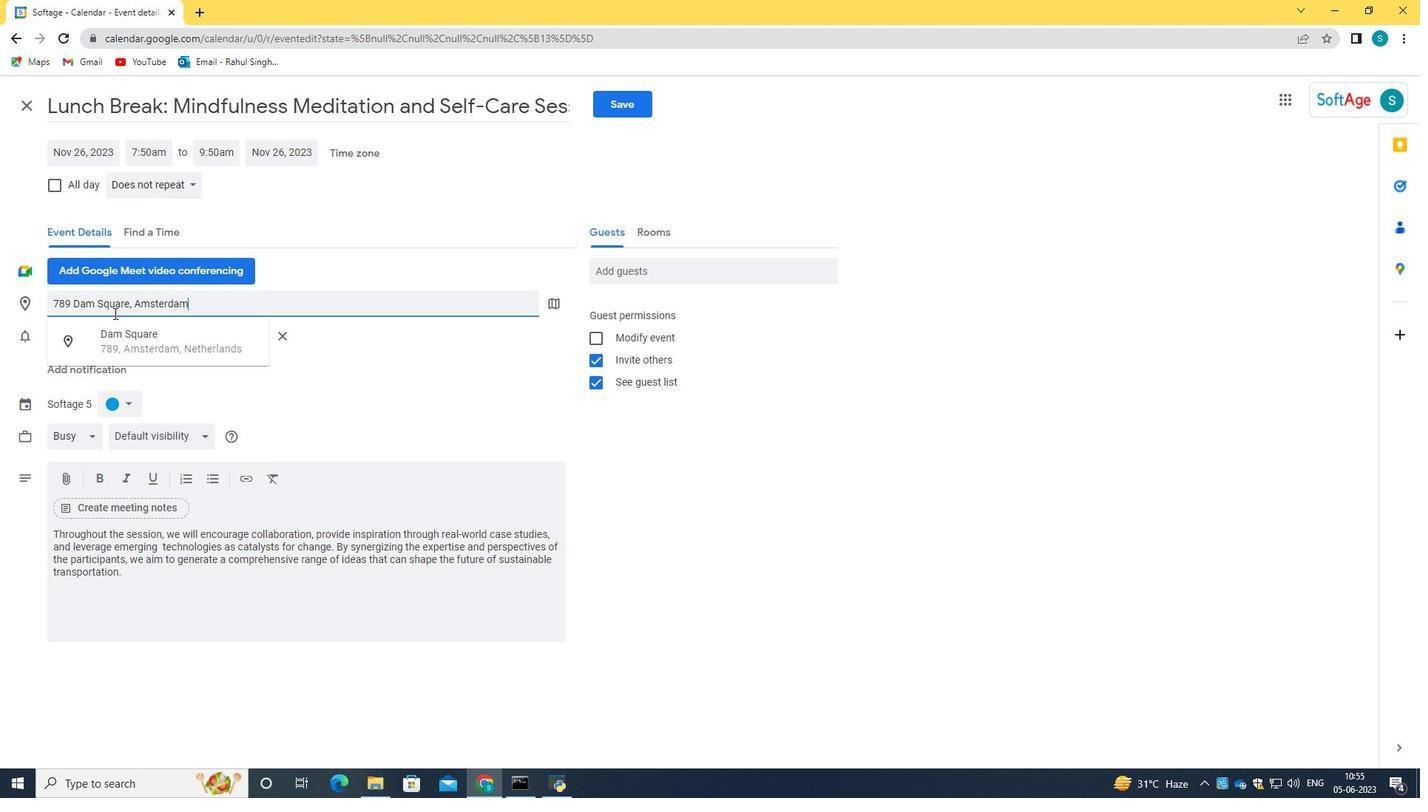 
Action: Mouse moved to (122, 338)
Screenshot: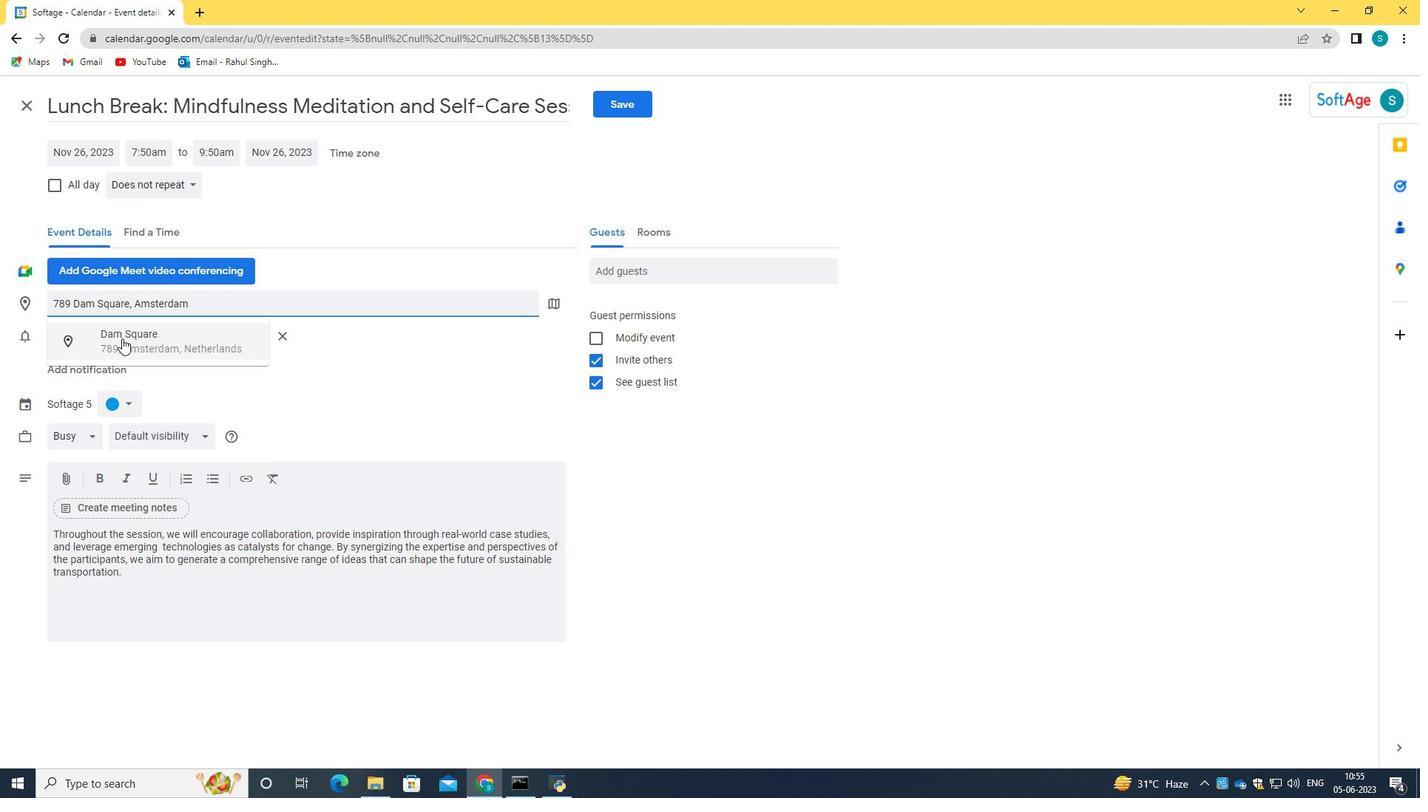 
Action: Mouse pressed left at (122, 338)
Screenshot: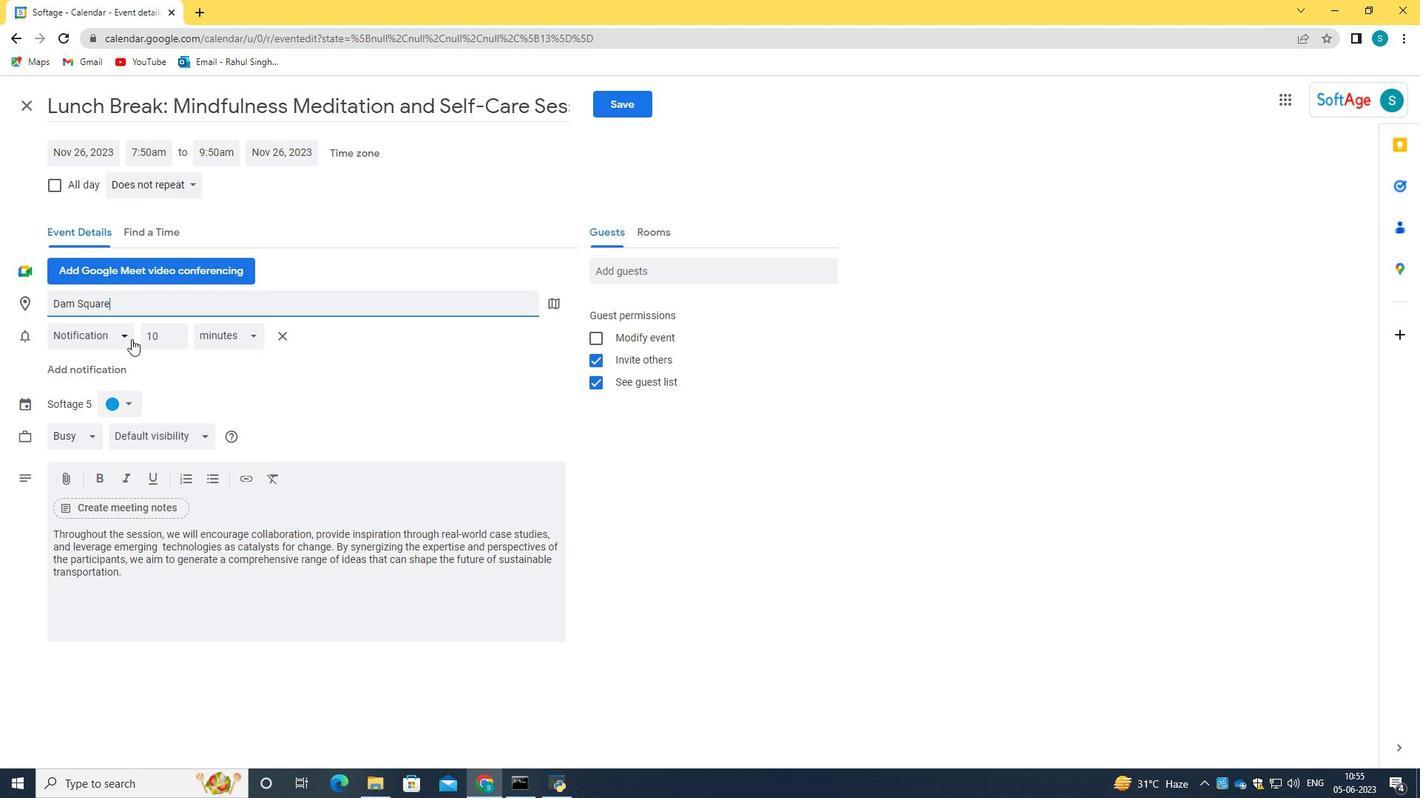 
Action: Mouse moved to (655, 271)
Screenshot: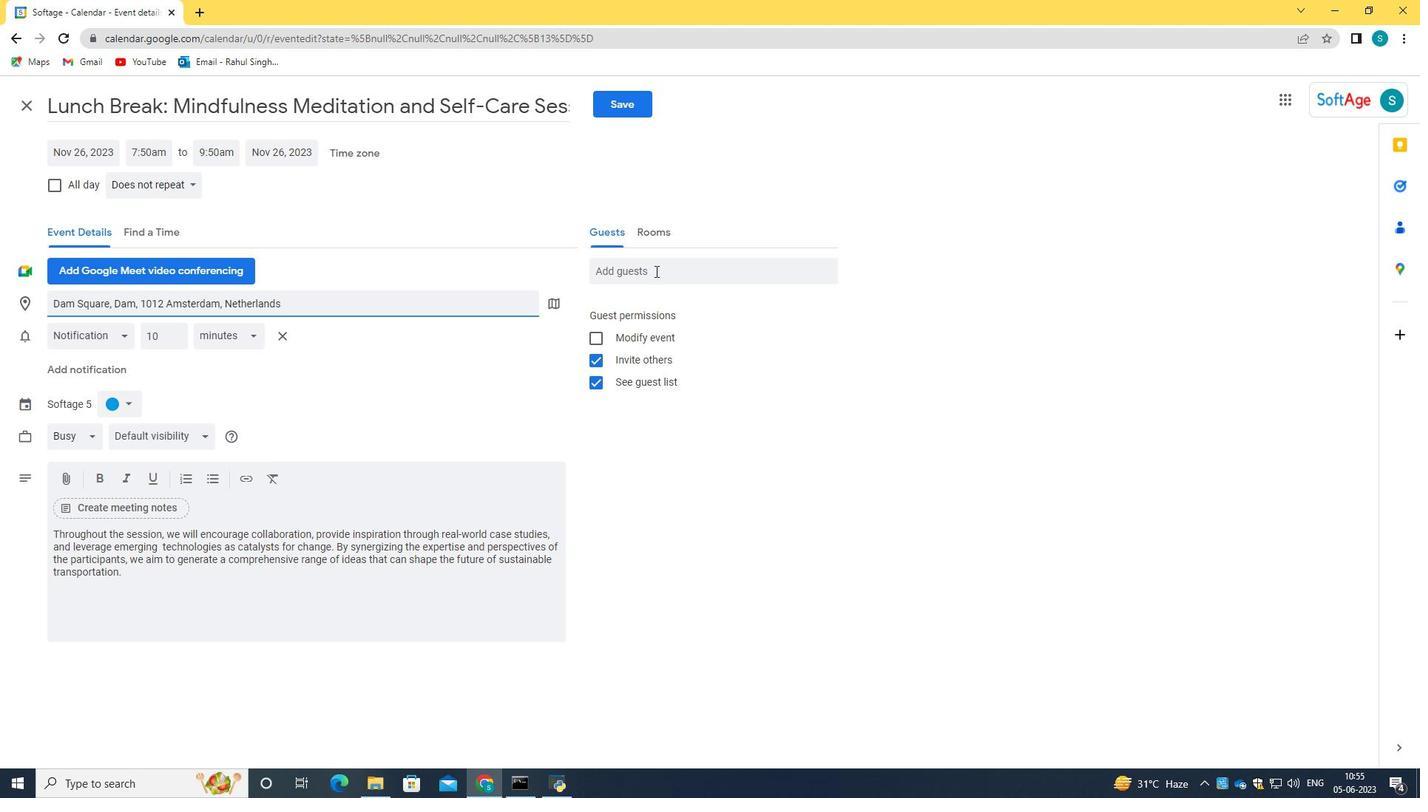 
Action: Mouse pressed left at (655, 271)
Screenshot: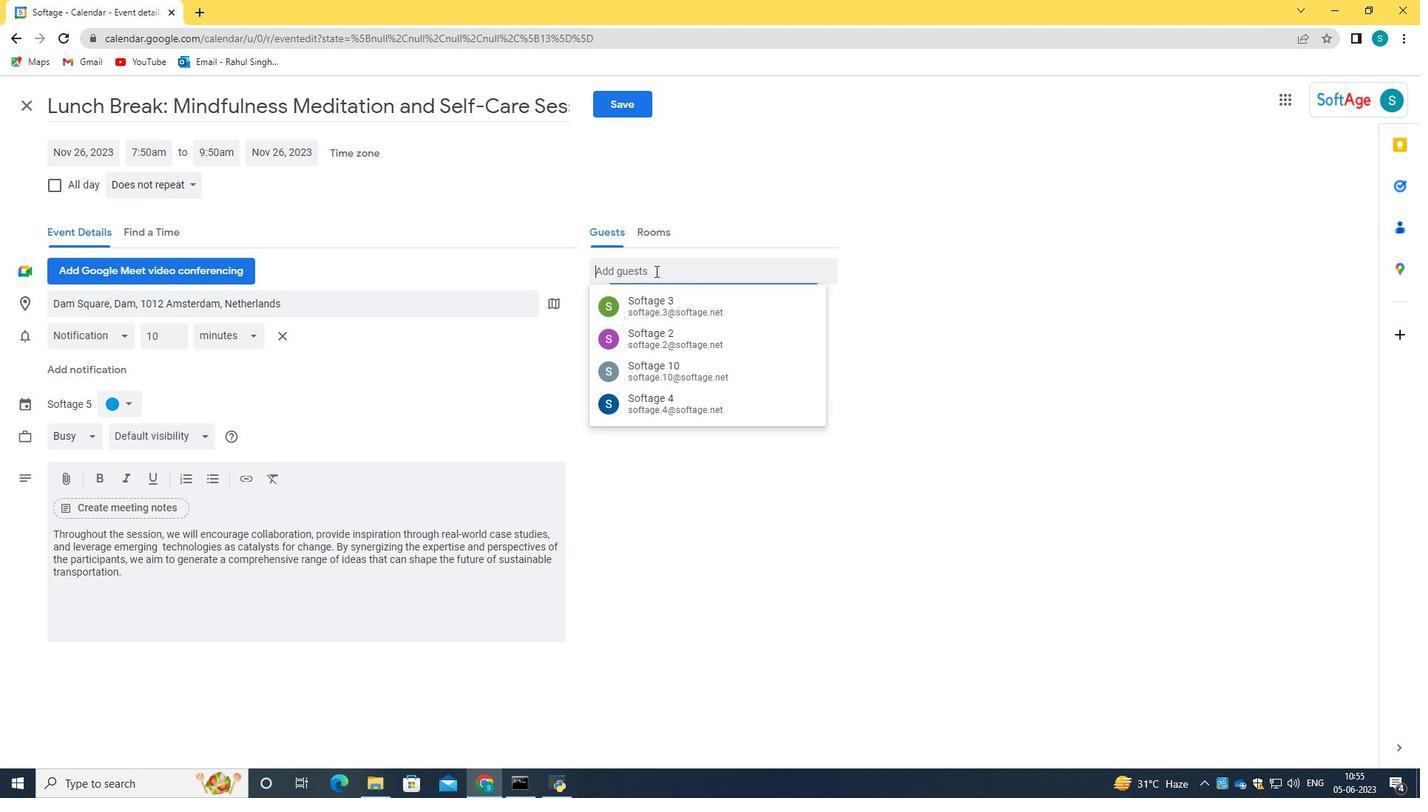 
Action: Key pressed softage.6<Key.shift>@softage.net<Key.tab>softage,<Key.backspace>.7<Key.shift>@softage.net
Screenshot: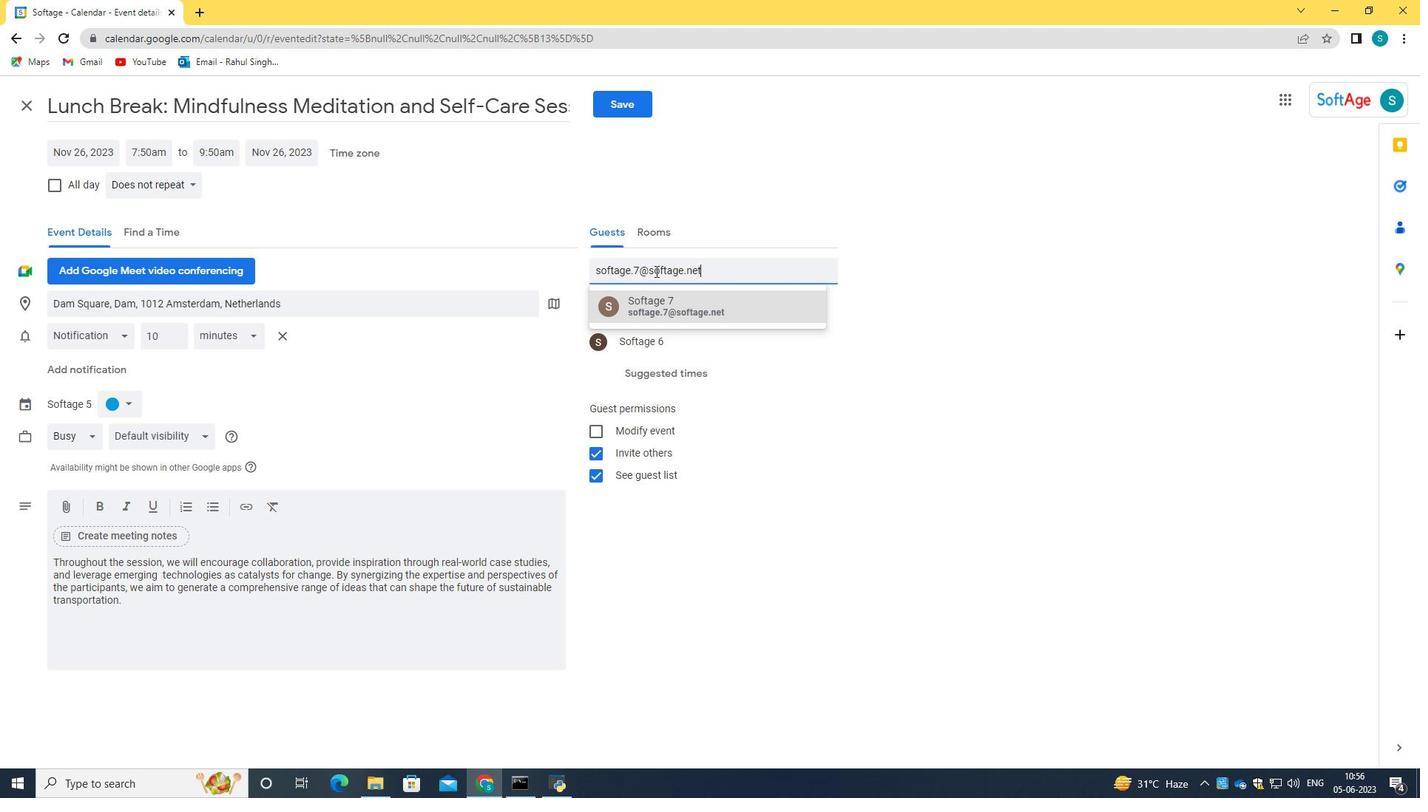 
Action: Mouse scrolled (655, 270) with delta (0, 0)
Screenshot: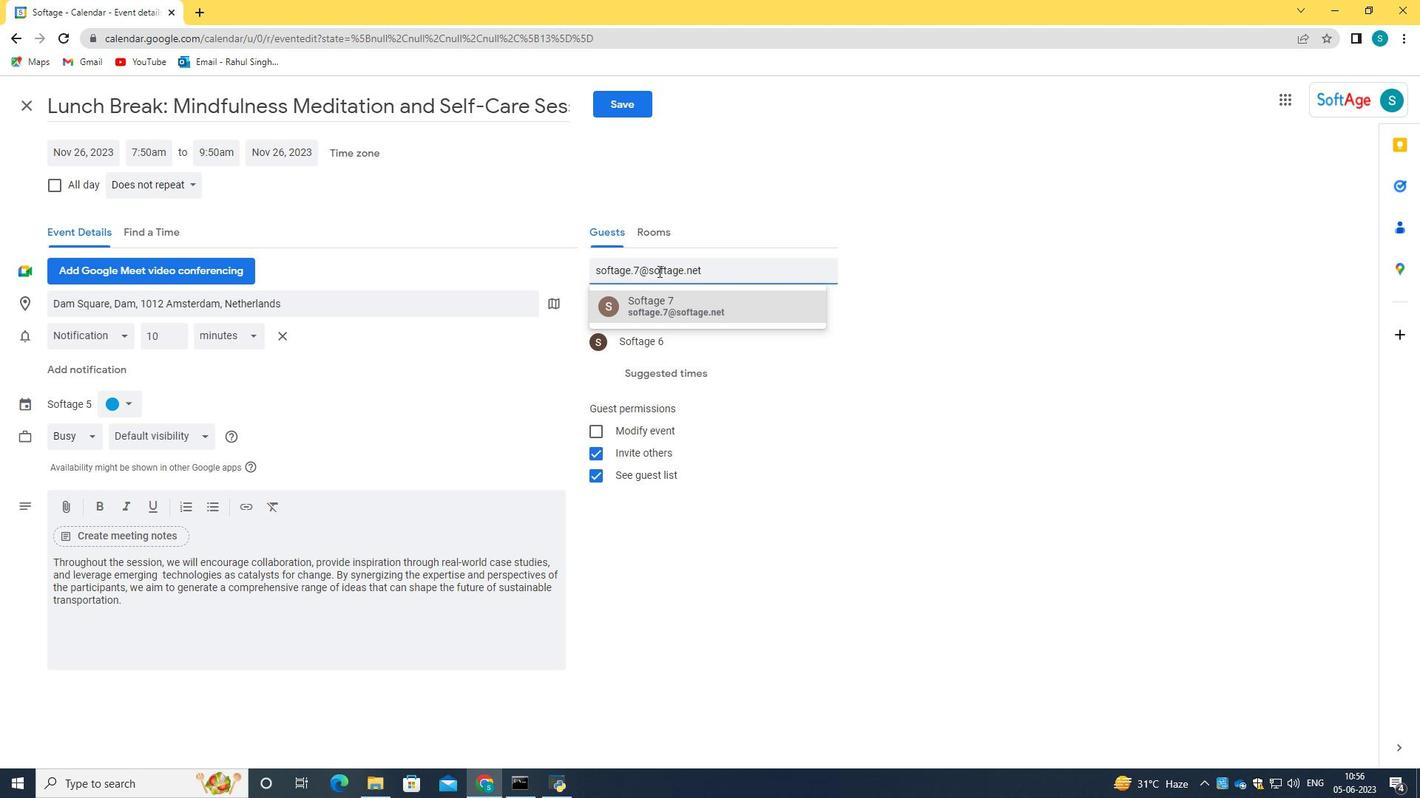 
Action: Mouse moved to (713, 309)
Screenshot: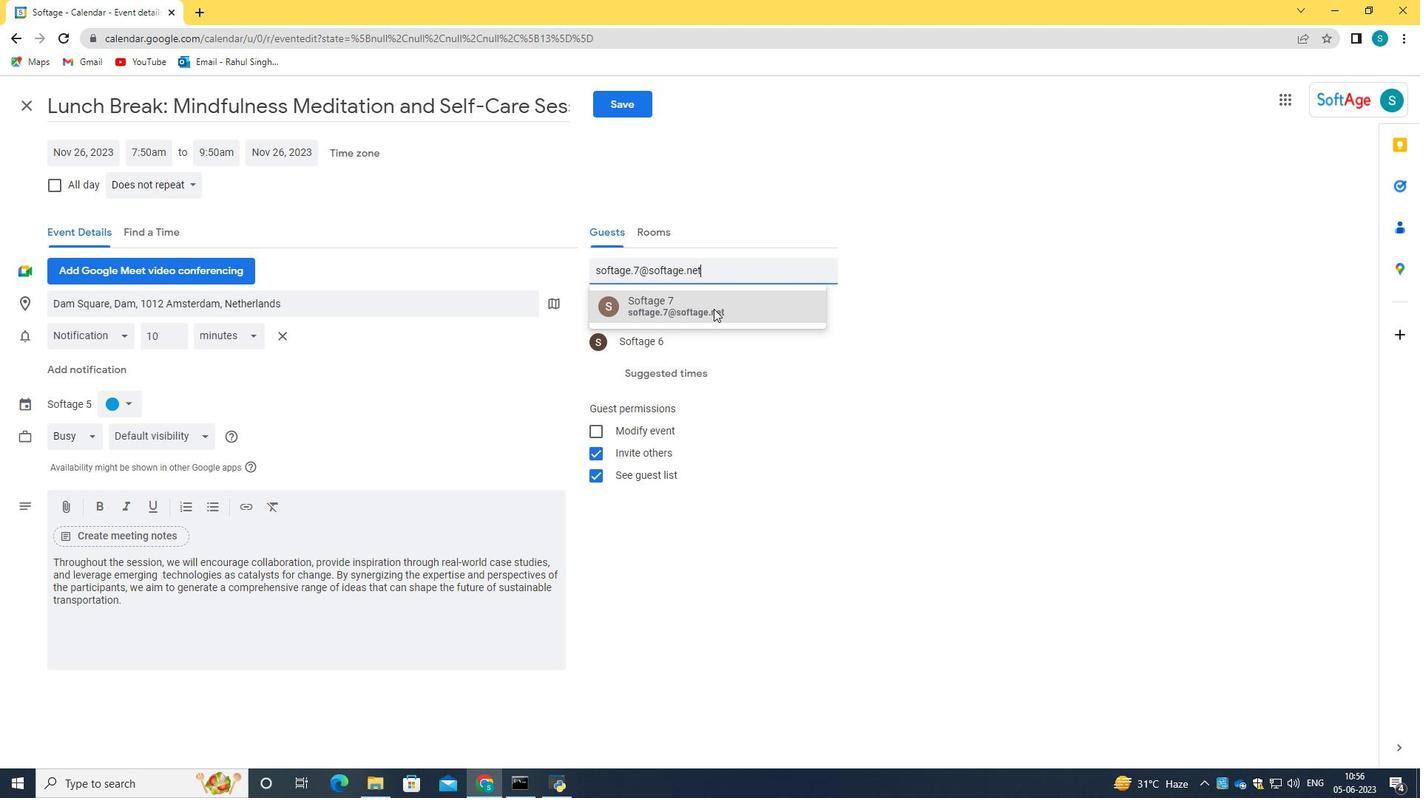 
Action: Mouse pressed left at (713, 309)
Screenshot: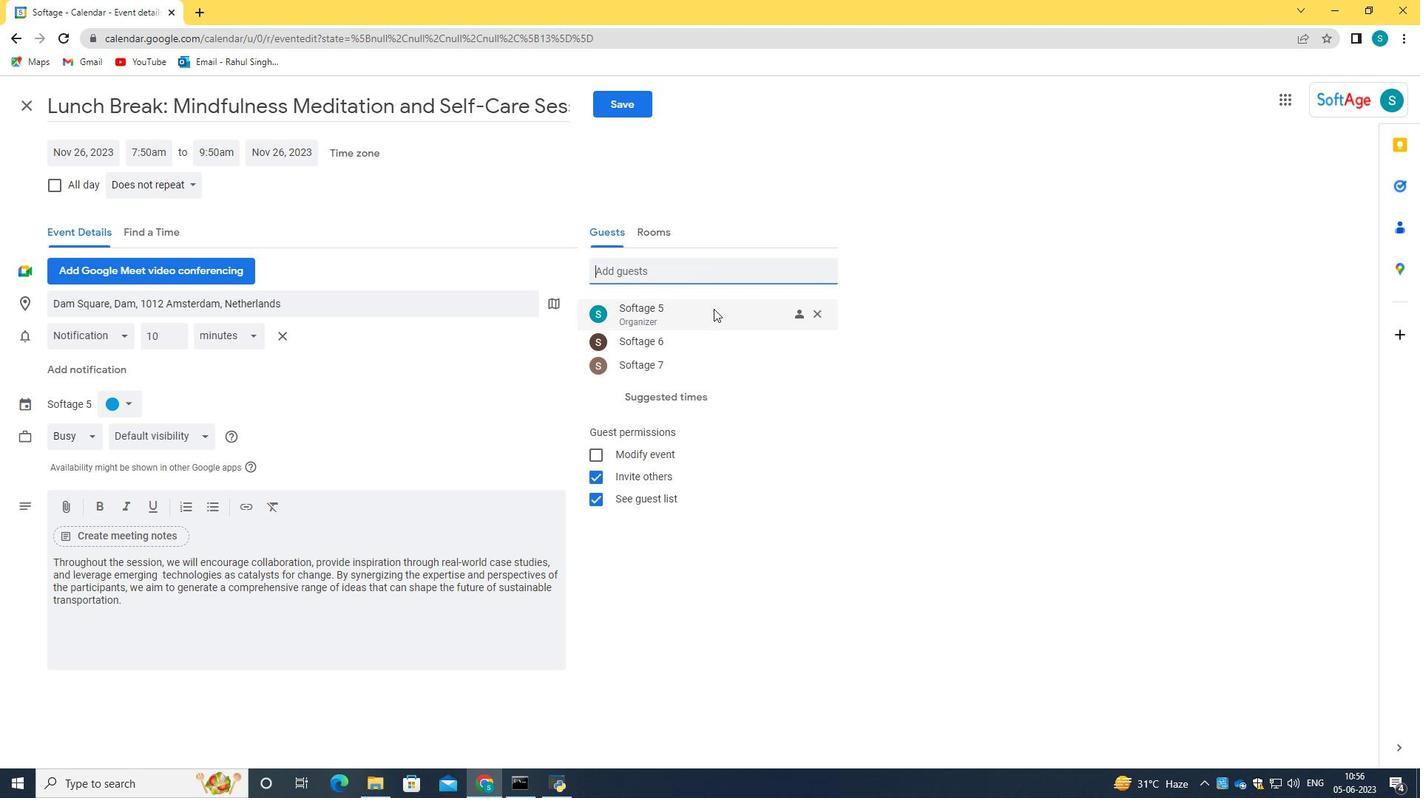 
Action: Mouse moved to (159, 189)
Screenshot: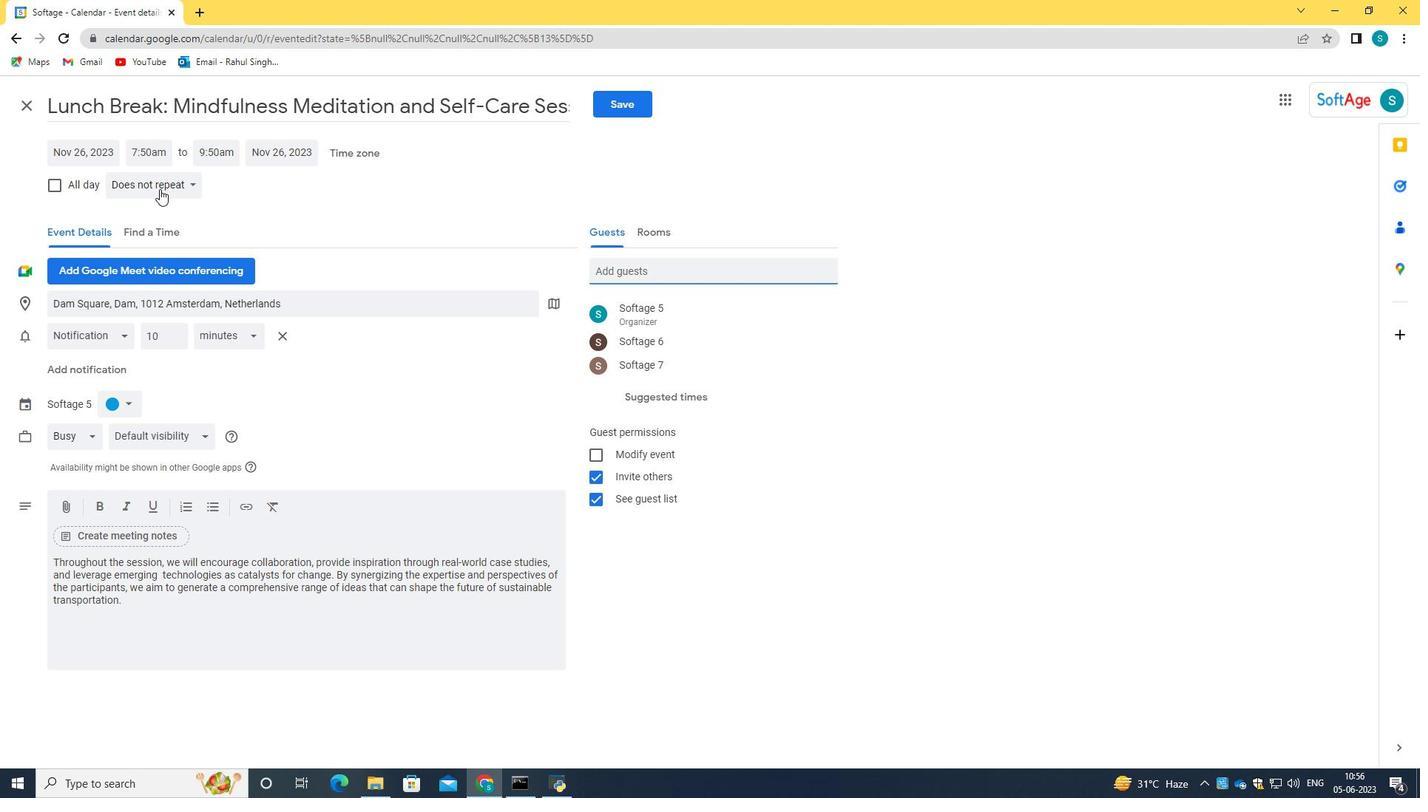 
Action: Mouse pressed left at (159, 189)
Screenshot: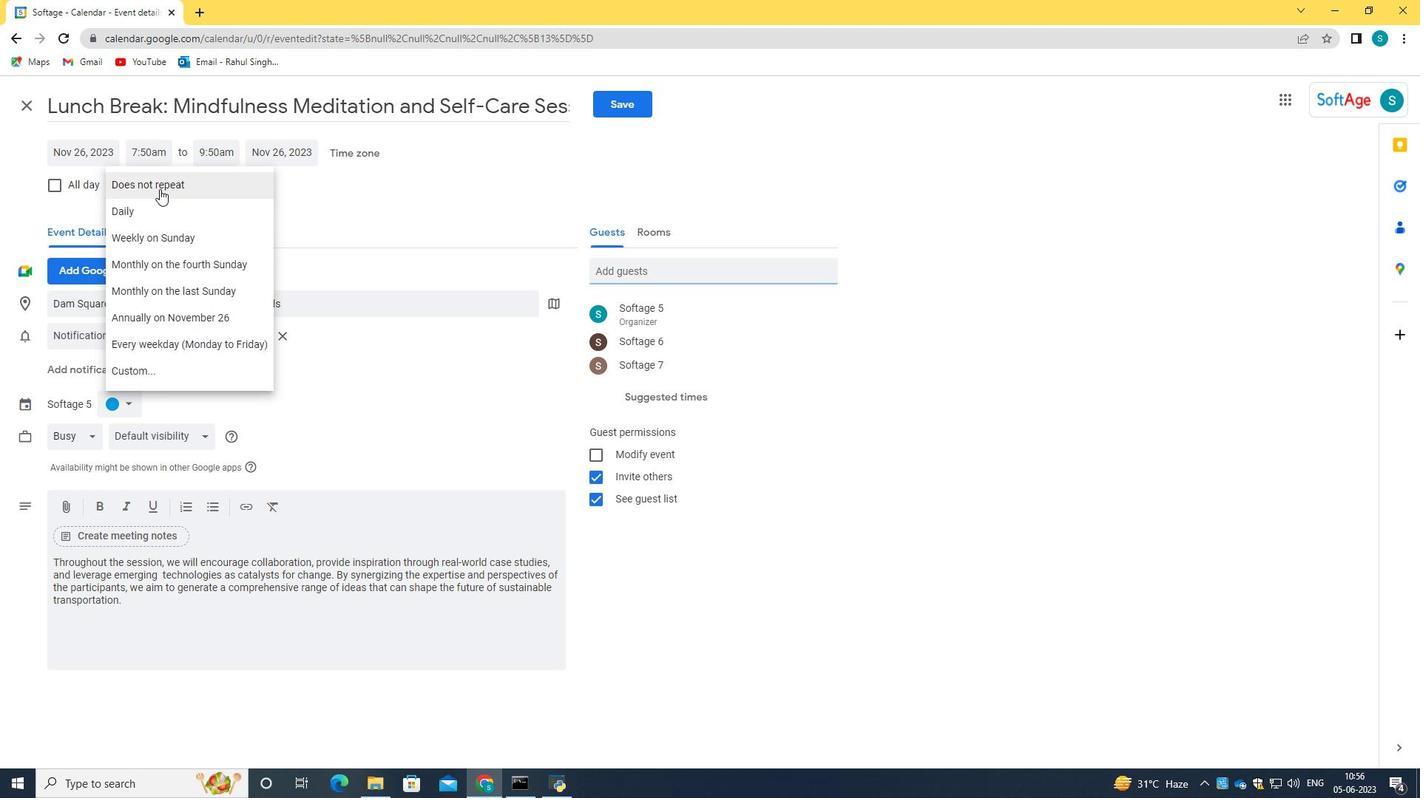 
Action: Mouse moved to (188, 241)
Screenshot: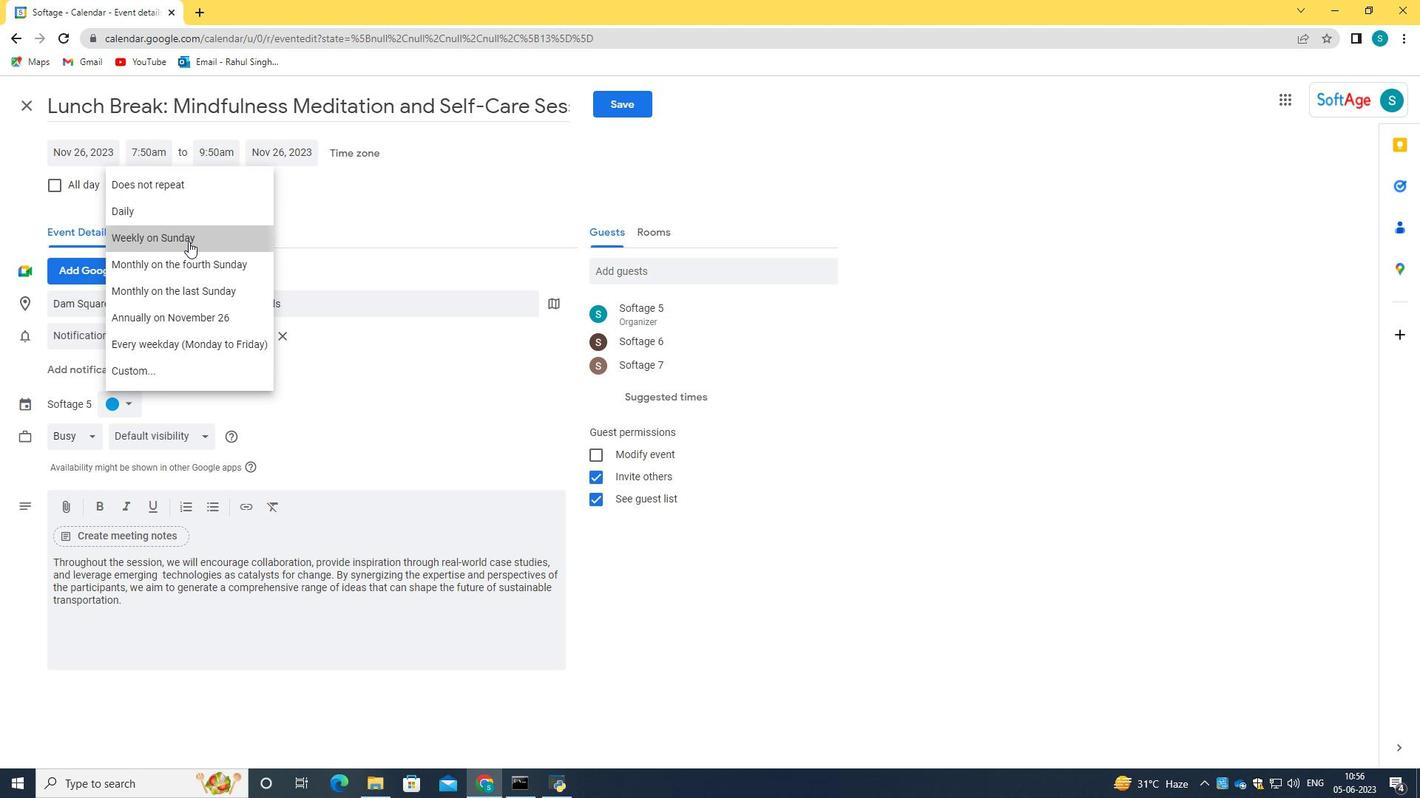 
Action: Mouse pressed left at (188, 241)
Screenshot: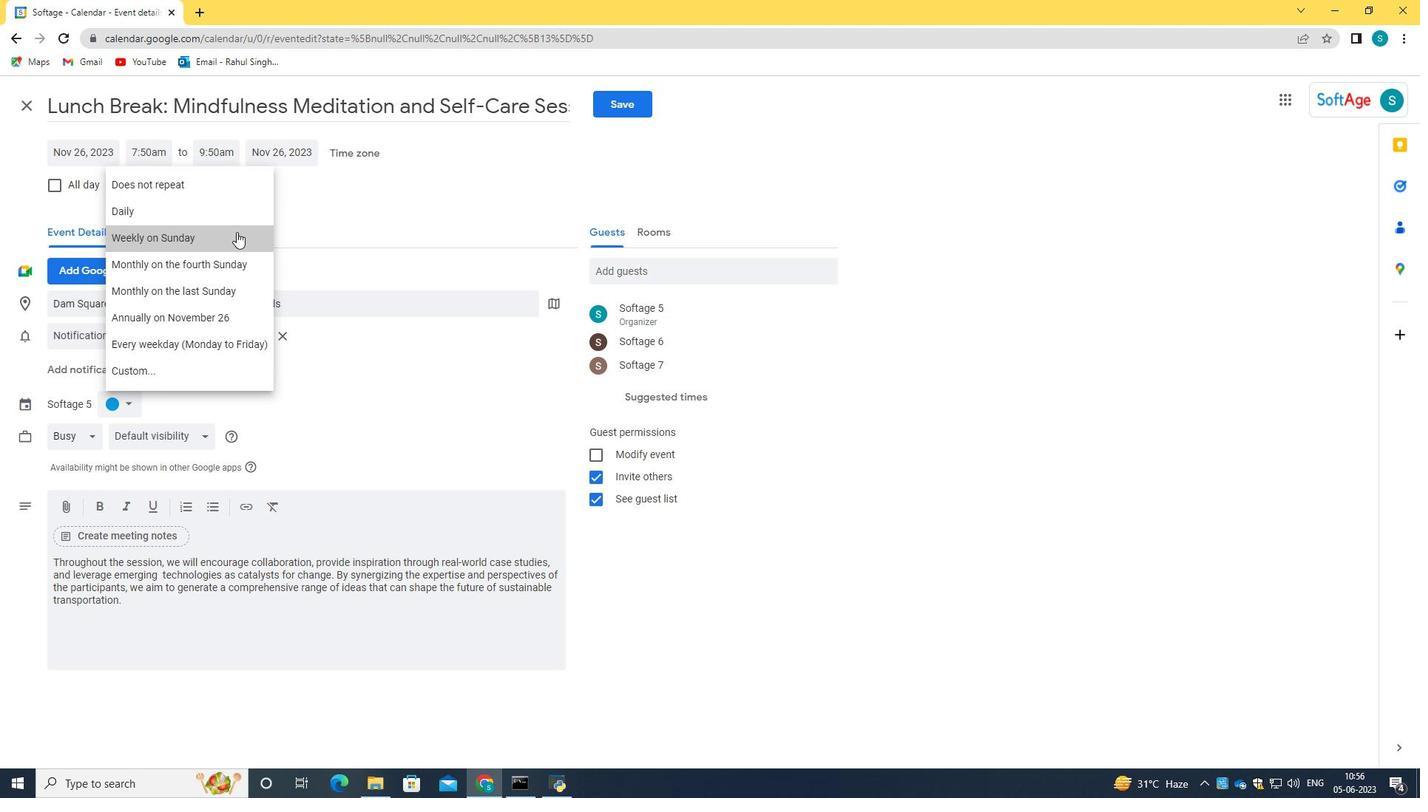 
Action: Mouse moved to (626, 106)
Screenshot: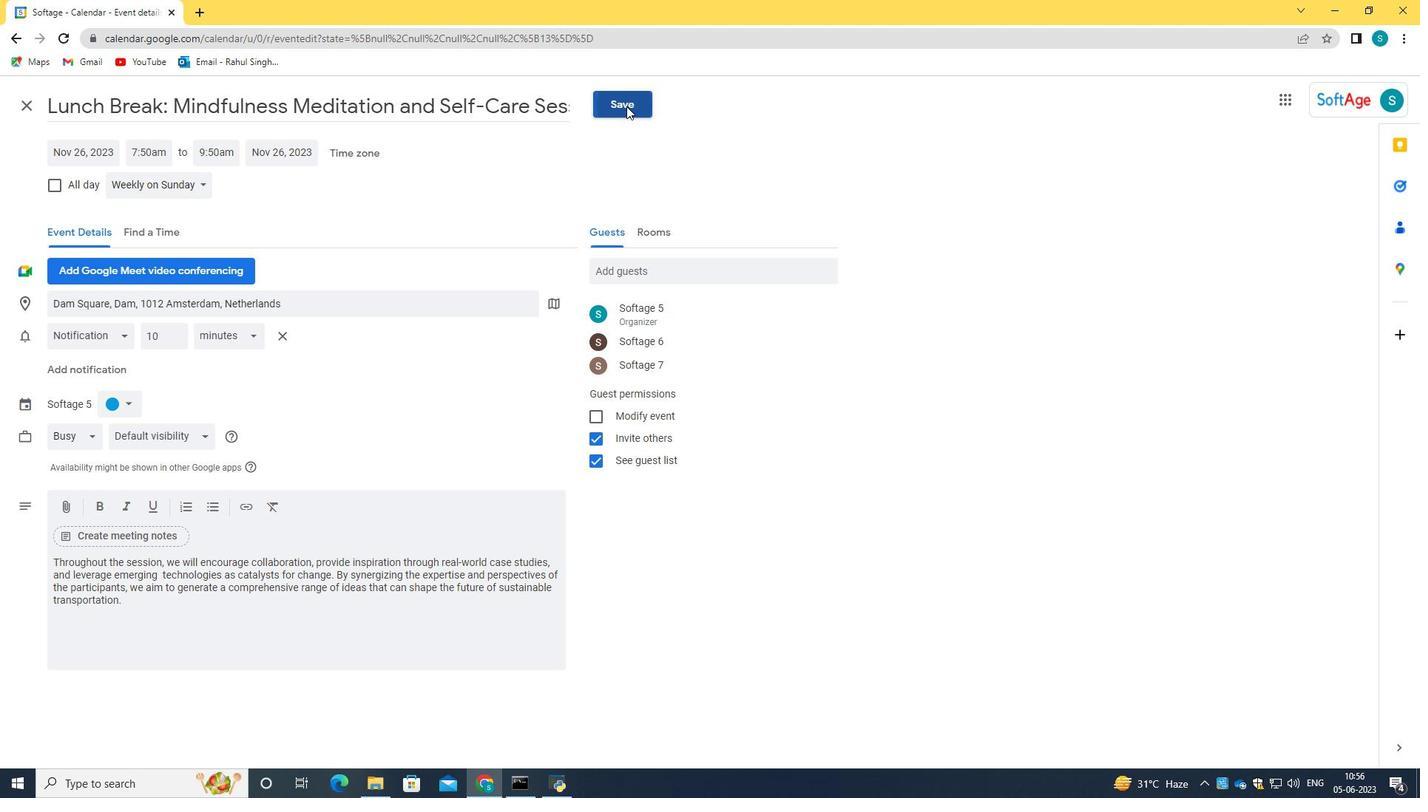 
Action: Mouse pressed left at (626, 106)
Screenshot: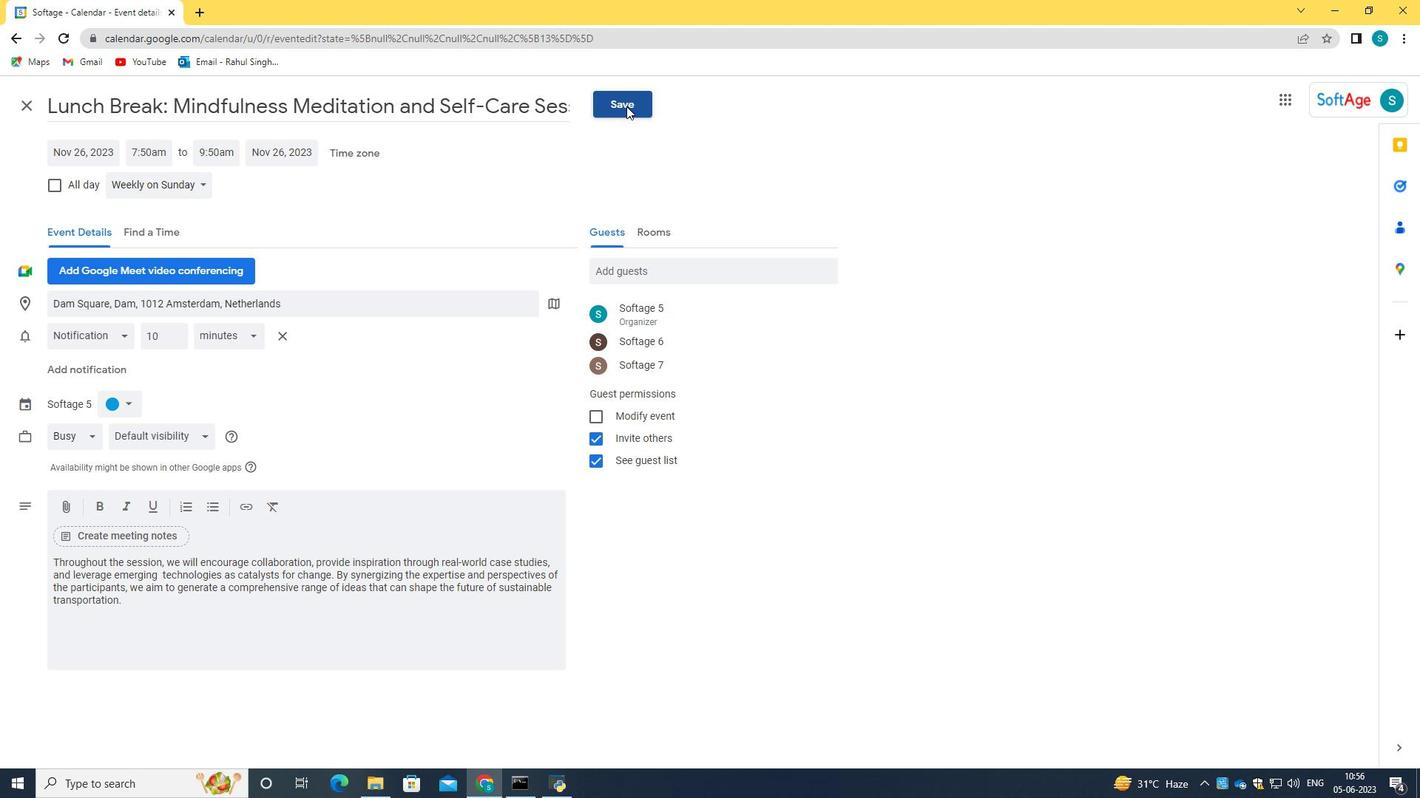 
Action: Mouse moved to (852, 455)
Screenshot: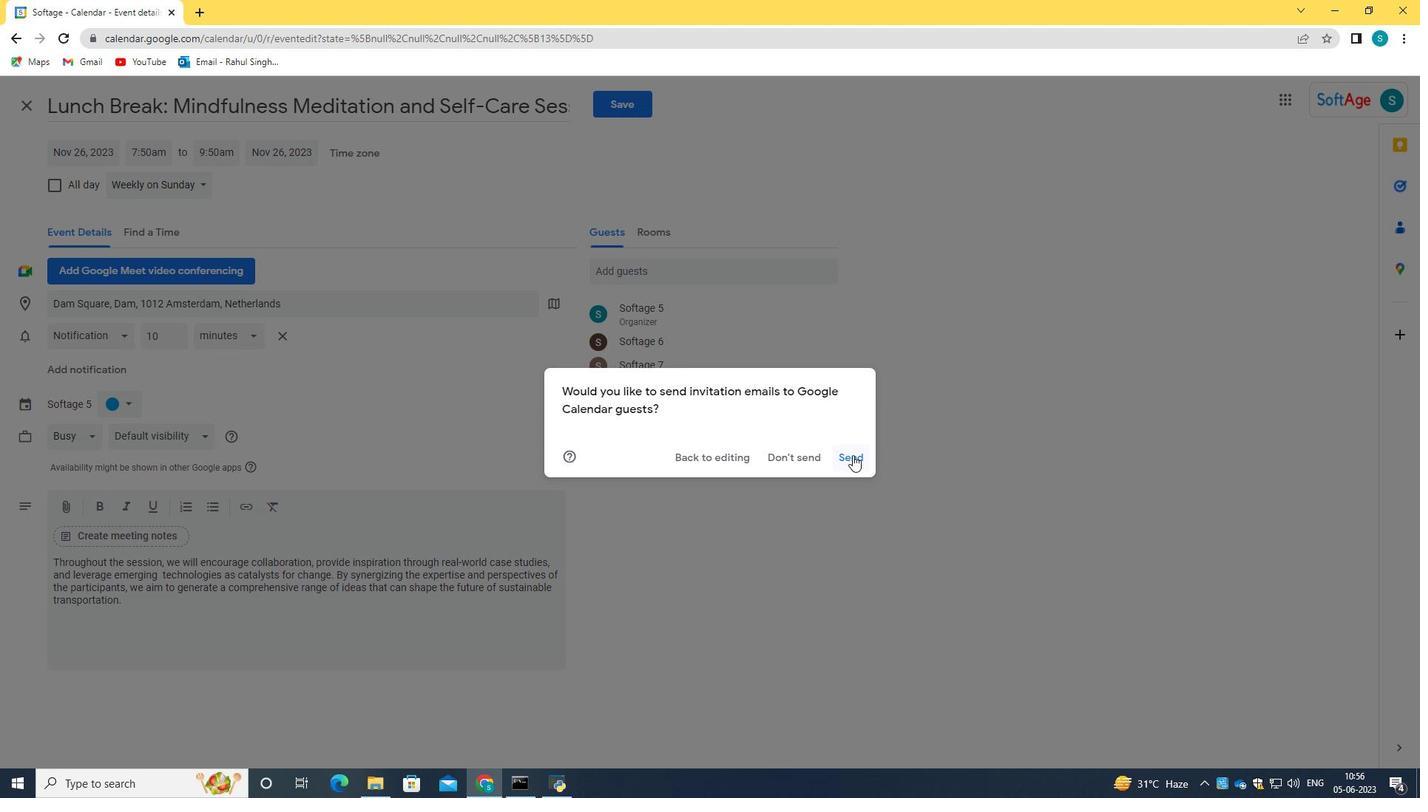 
Action: Mouse pressed left at (852, 455)
Screenshot: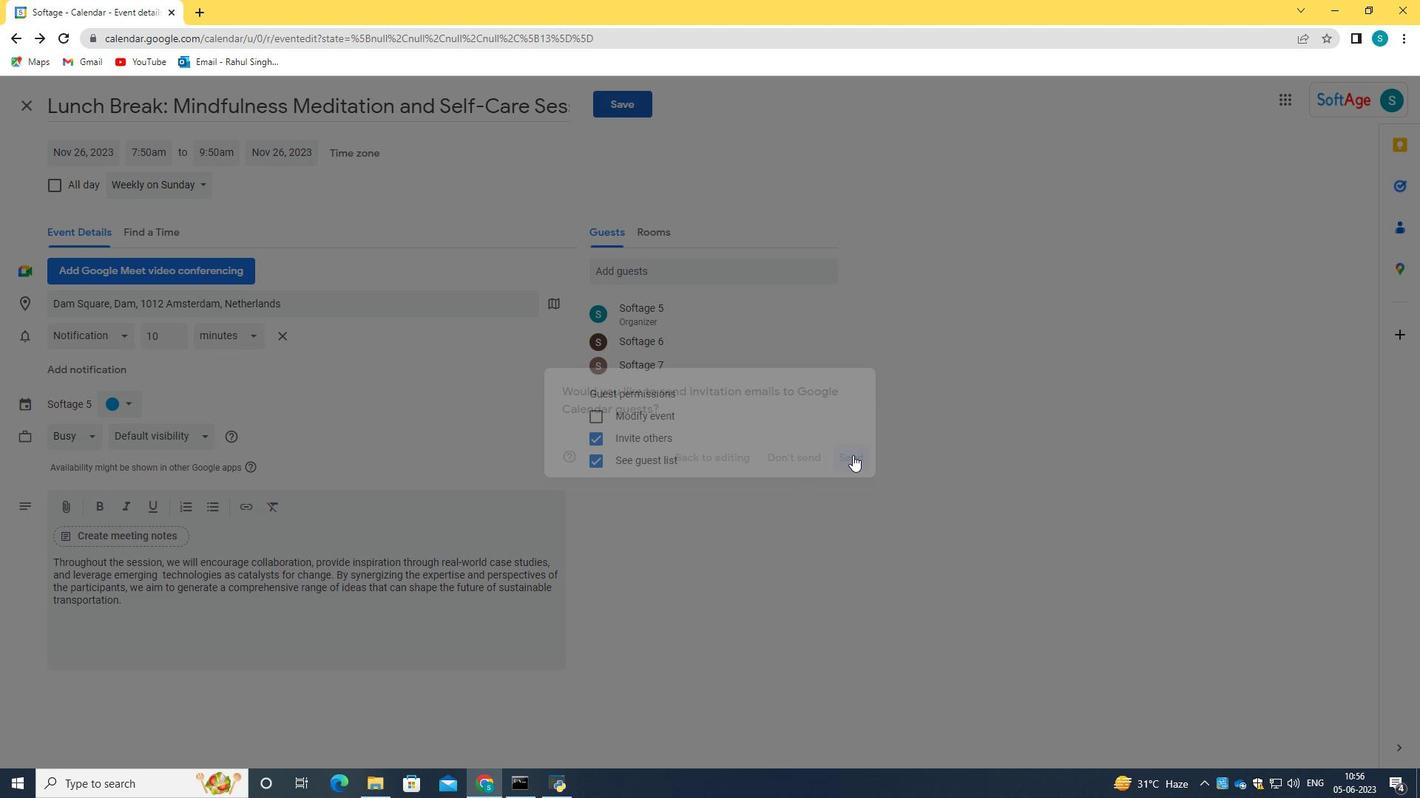 
